 Task: Create a due date automation trigger when advanced on, on the wednesday of the week before a card is due add fields with custom field "Resume" set to a number lower than 1 and greater than 10 at 11:00 AM.
Action: Mouse moved to (1188, 88)
Screenshot: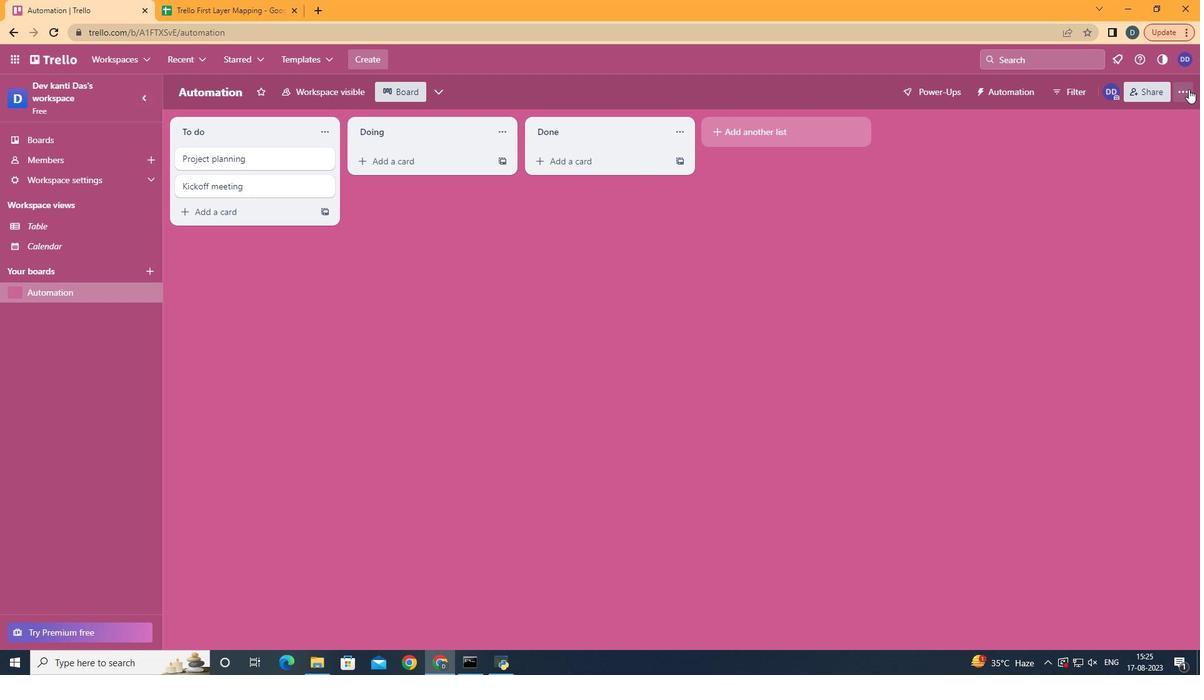 
Action: Mouse pressed left at (1188, 88)
Screenshot: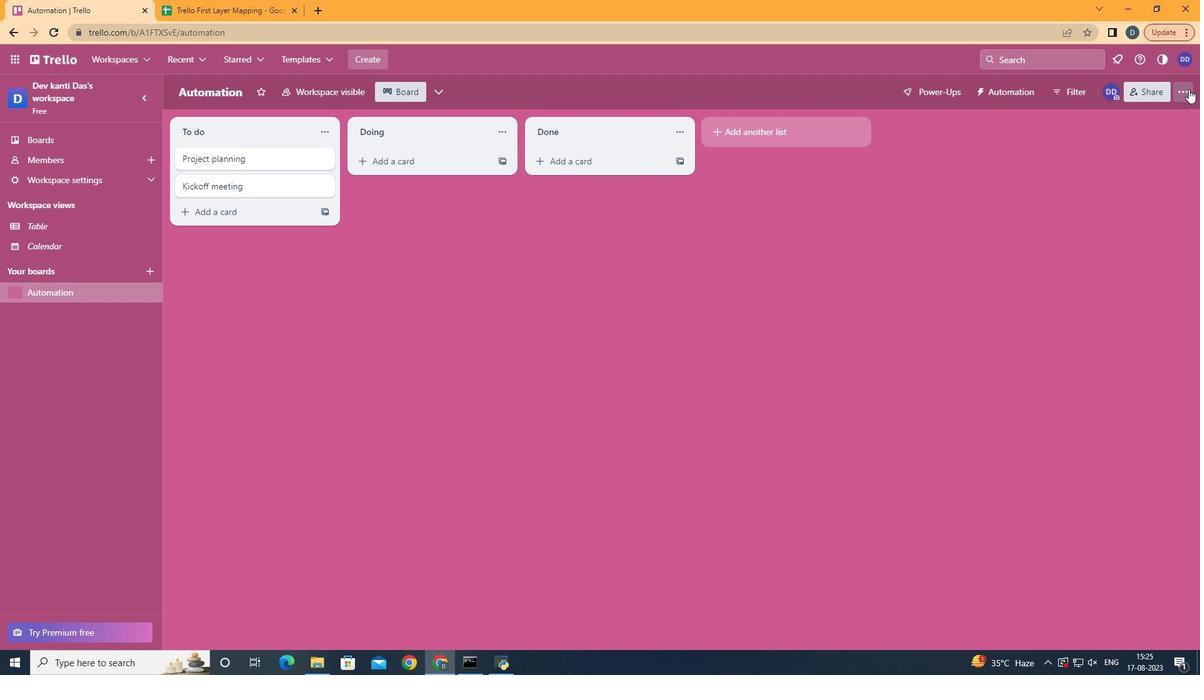 
Action: Mouse moved to (1118, 258)
Screenshot: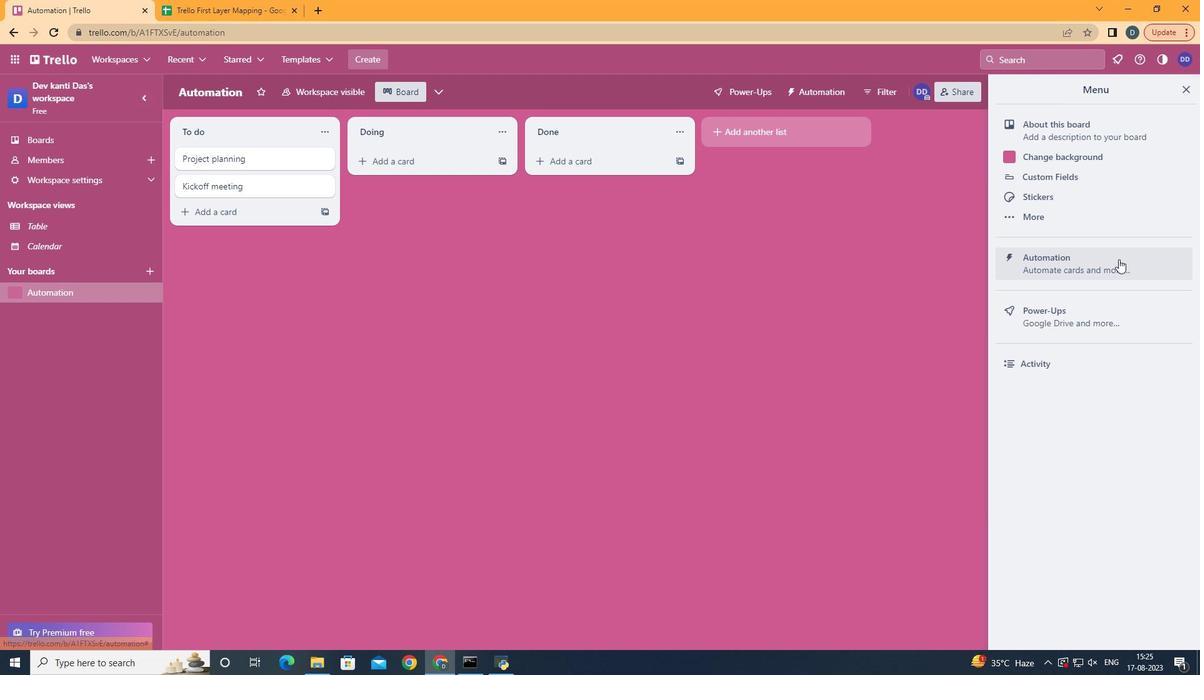 
Action: Mouse pressed left at (1118, 258)
Screenshot: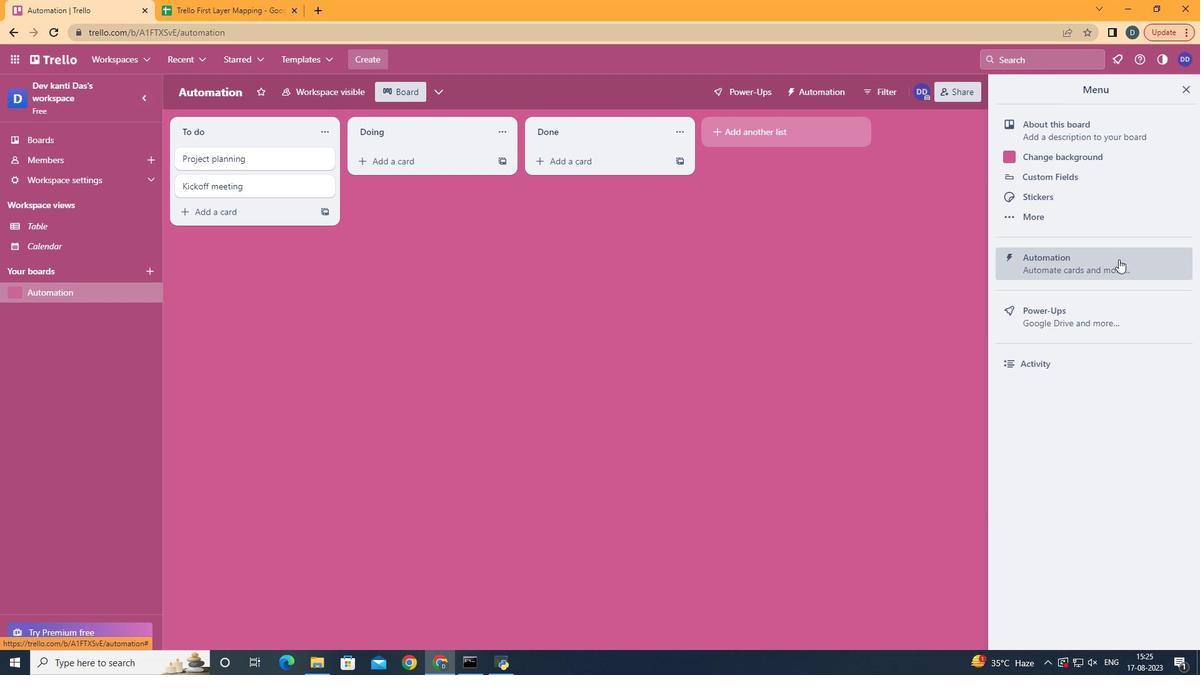 
Action: Mouse moved to (223, 246)
Screenshot: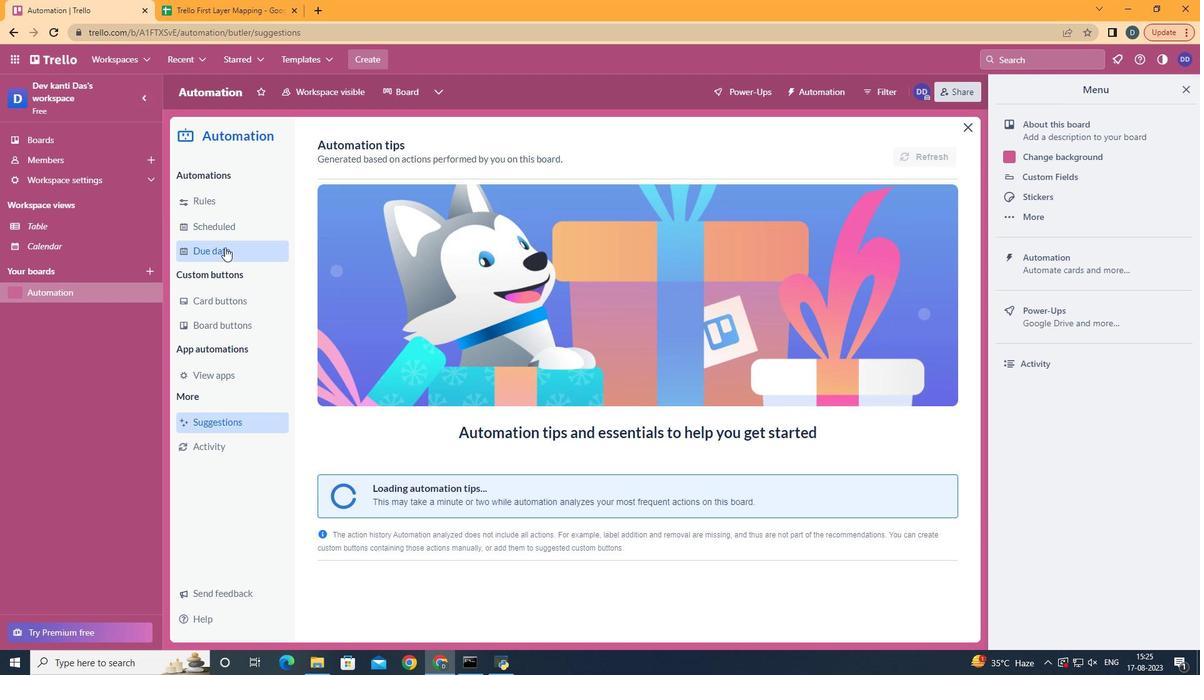 
Action: Mouse pressed left at (223, 246)
Screenshot: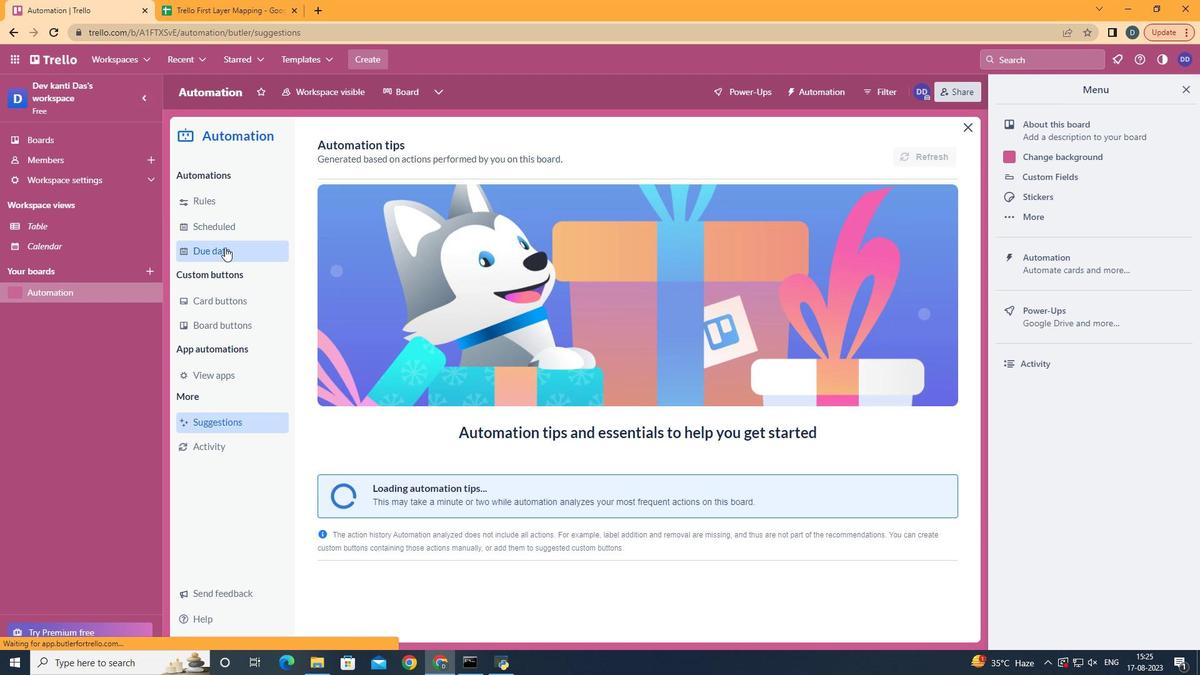 
Action: Mouse moved to (876, 142)
Screenshot: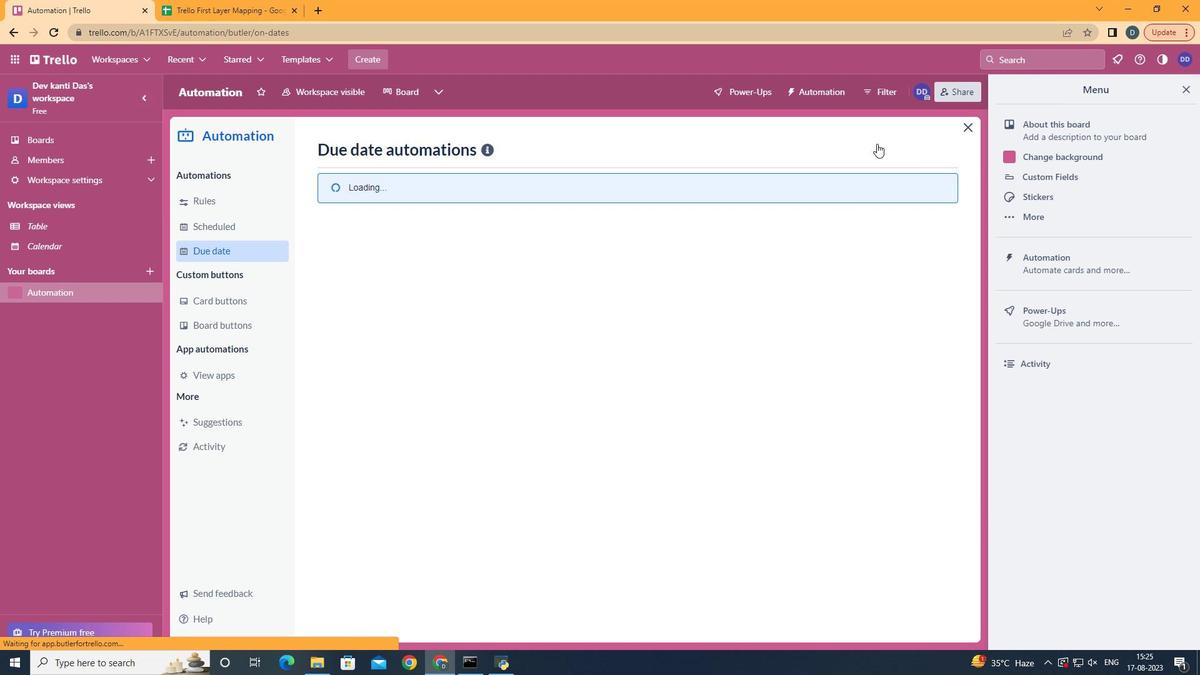 
Action: Mouse pressed left at (876, 142)
Screenshot: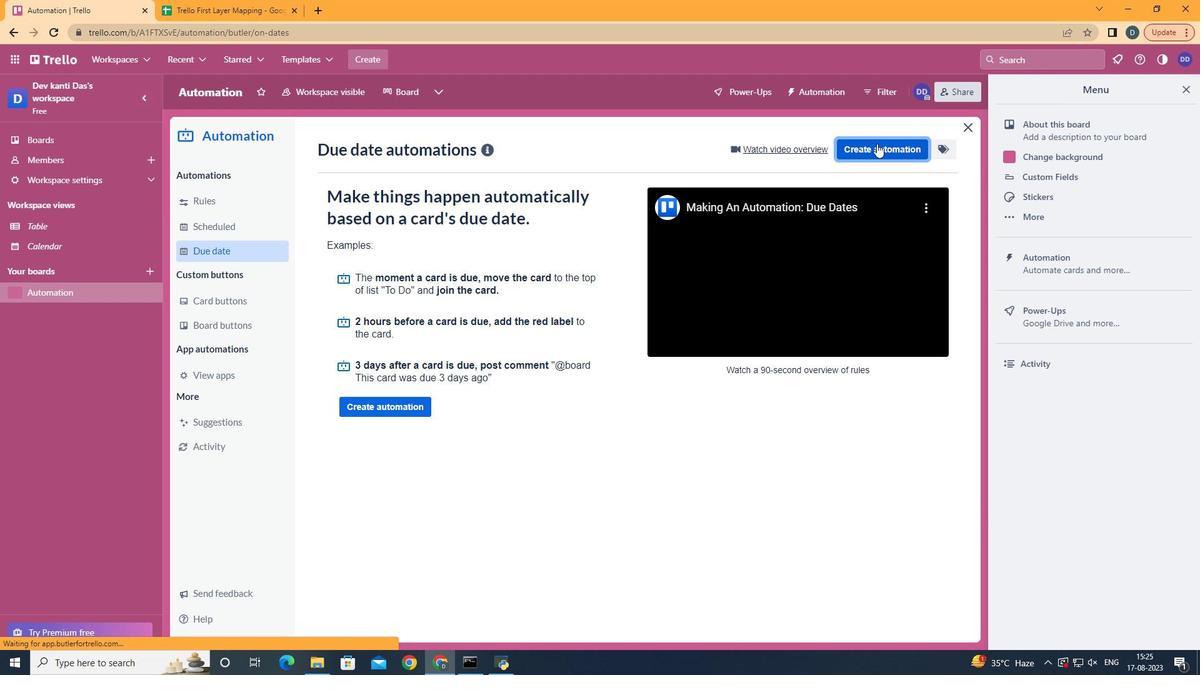 
Action: Mouse moved to (645, 266)
Screenshot: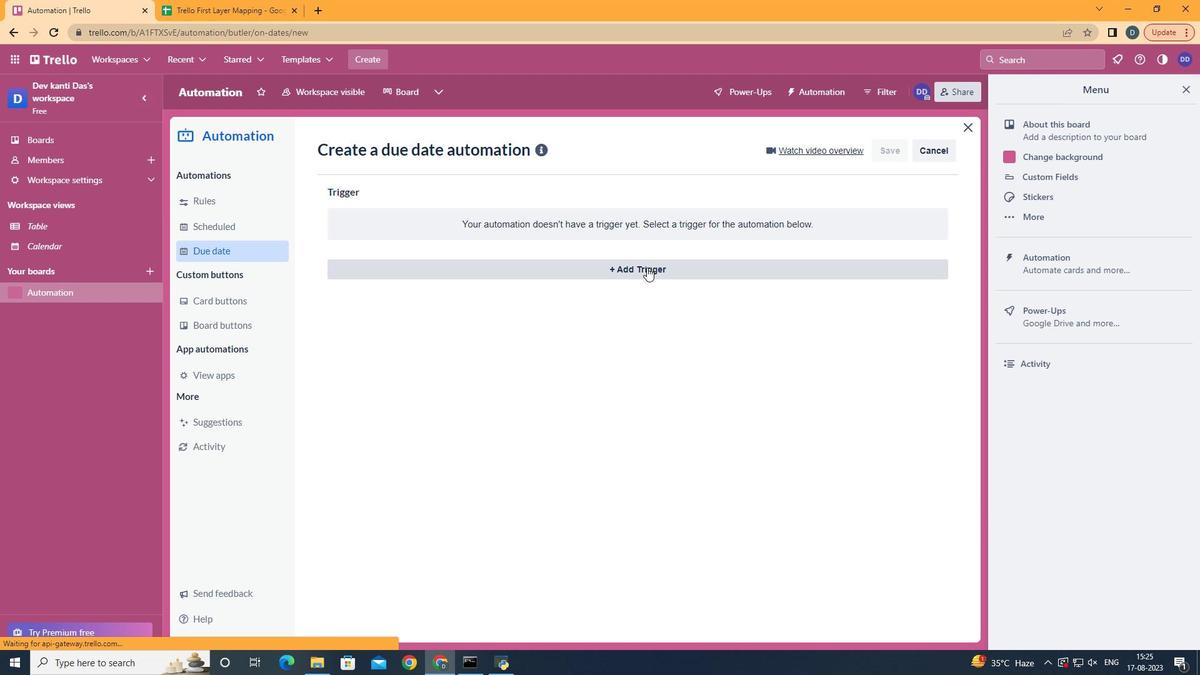 
Action: Mouse pressed left at (645, 266)
Screenshot: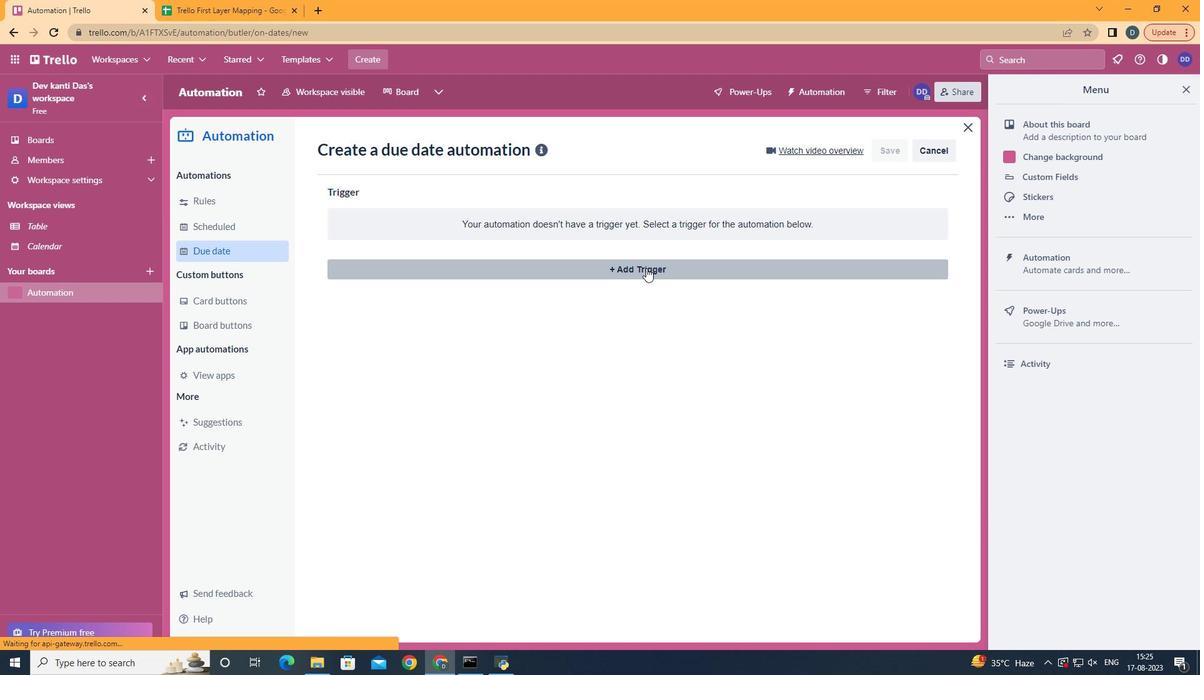 
Action: Mouse moved to (407, 370)
Screenshot: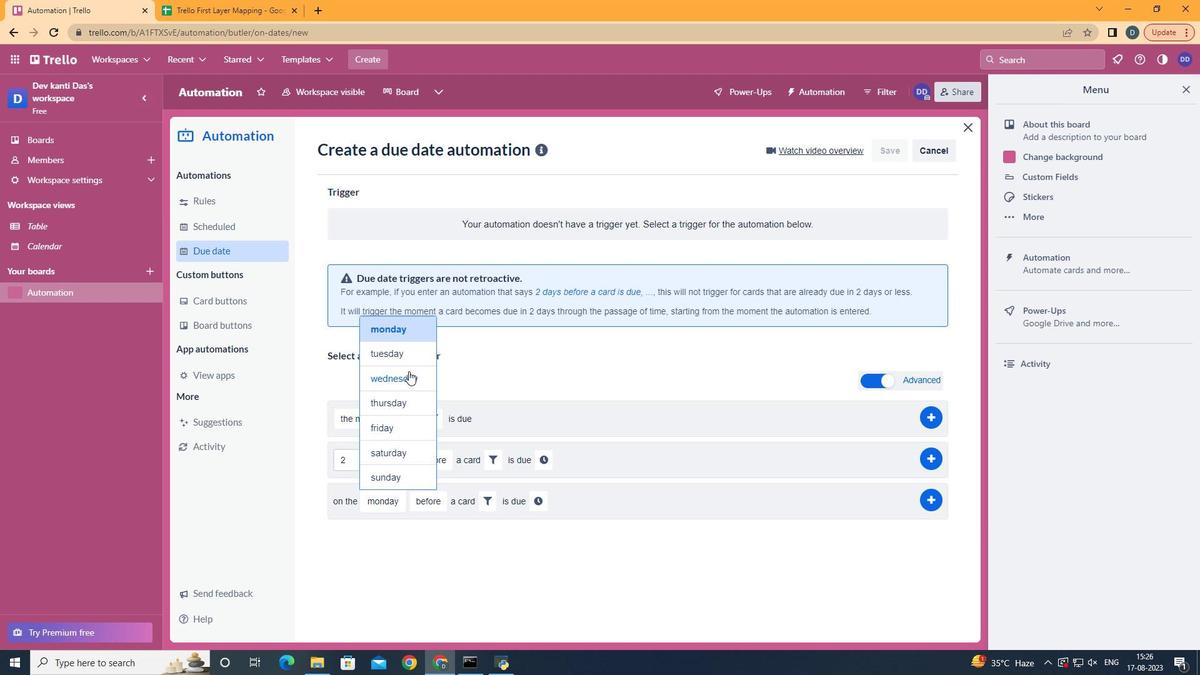 
Action: Mouse pressed left at (407, 370)
Screenshot: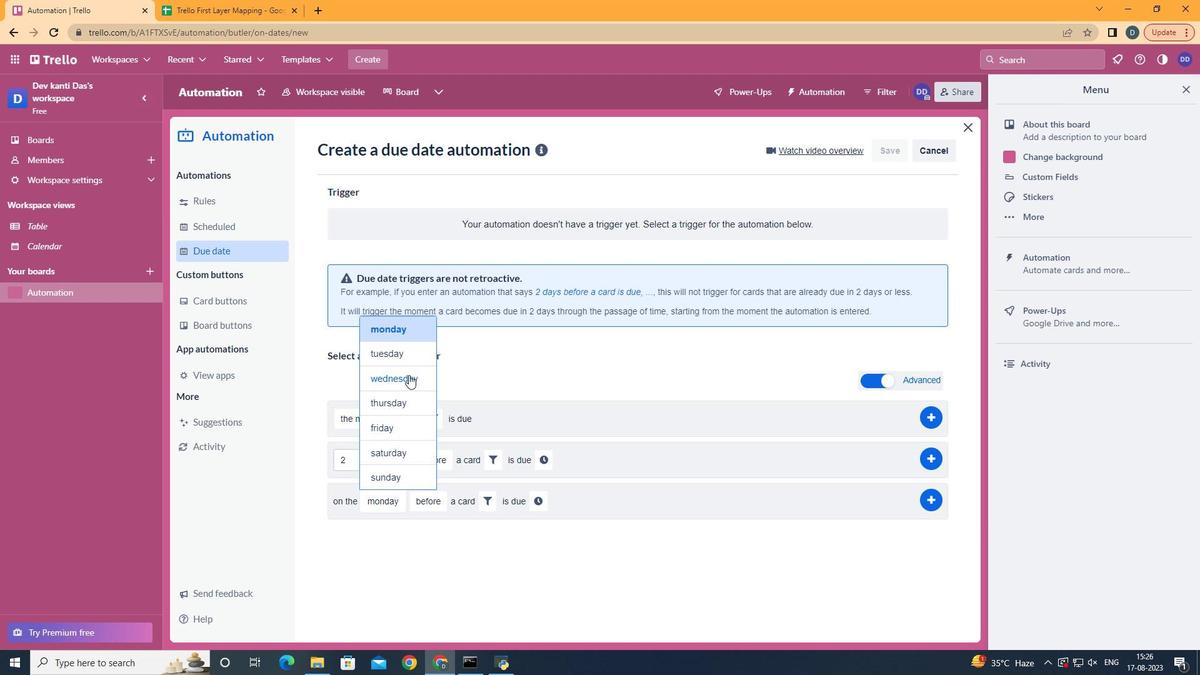 
Action: Mouse moved to (477, 595)
Screenshot: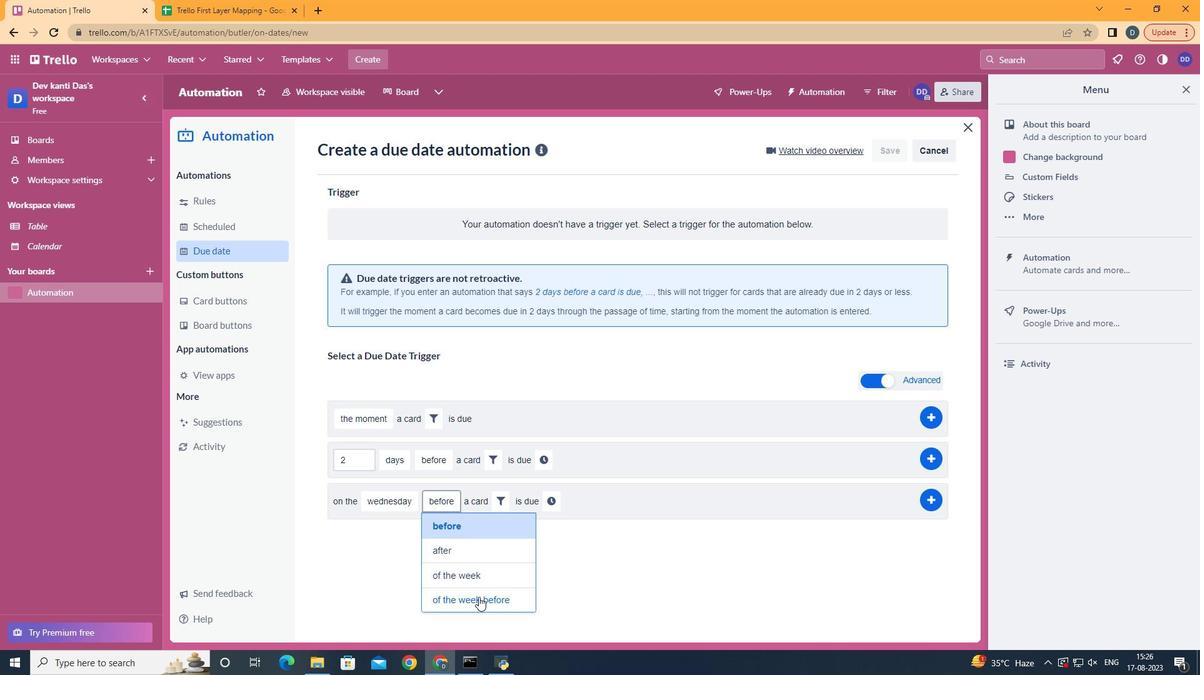 
Action: Mouse pressed left at (477, 595)
Screenshot: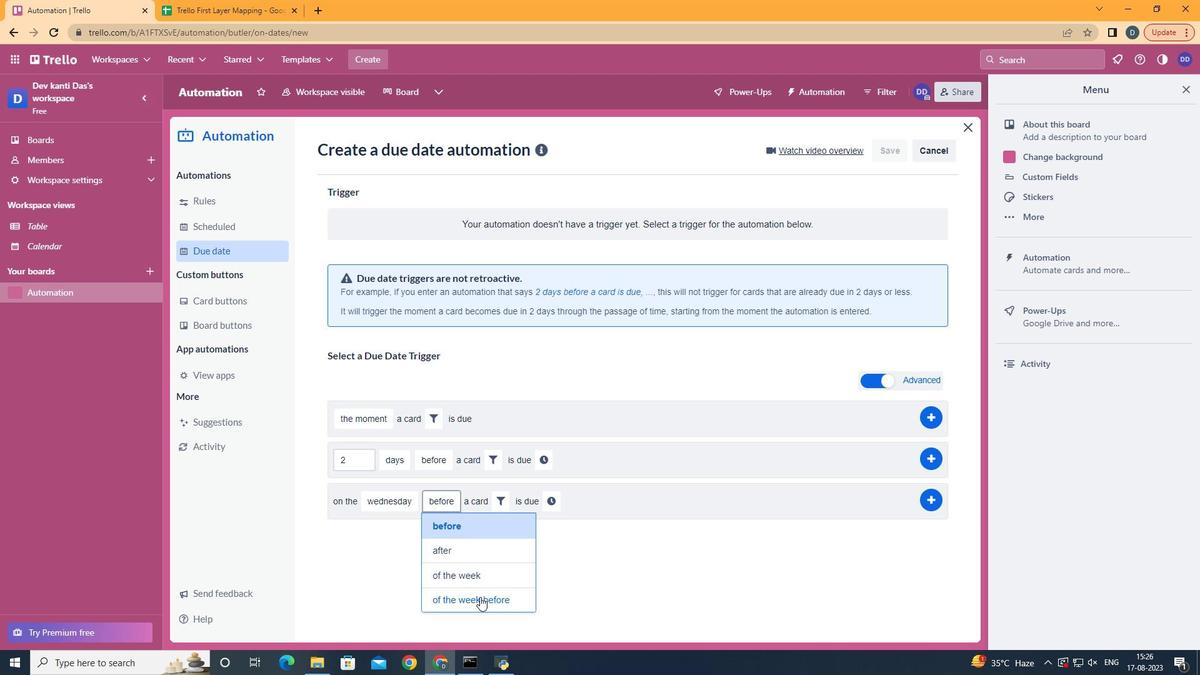
Action: Mouse moved to (552, 497)
Screenshot: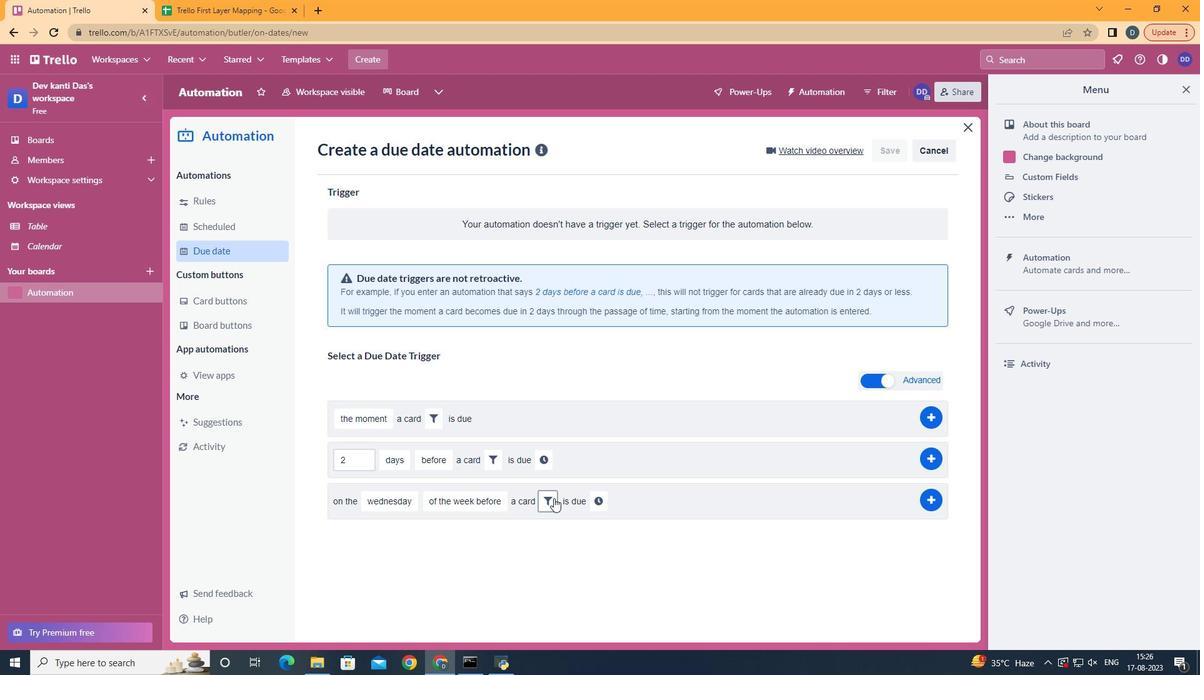 
Action: Mouse pressed left at (552, 497)
Screenshot: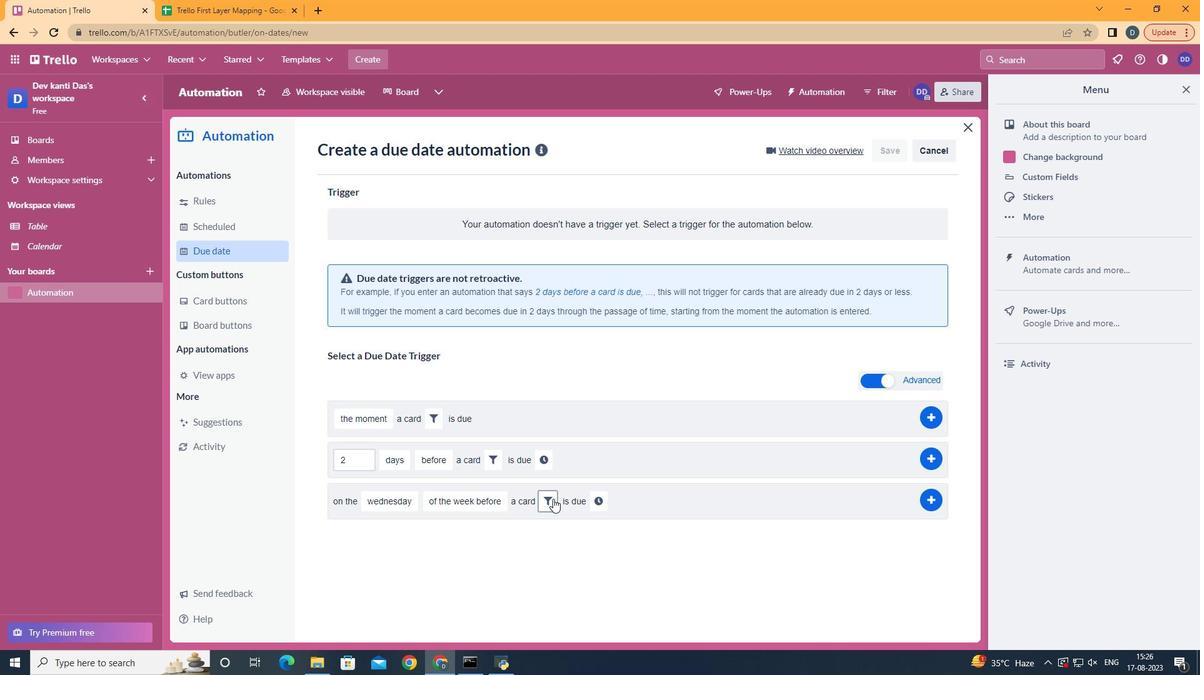 
Action: Mouse moved to (761, 535)
Screenshot: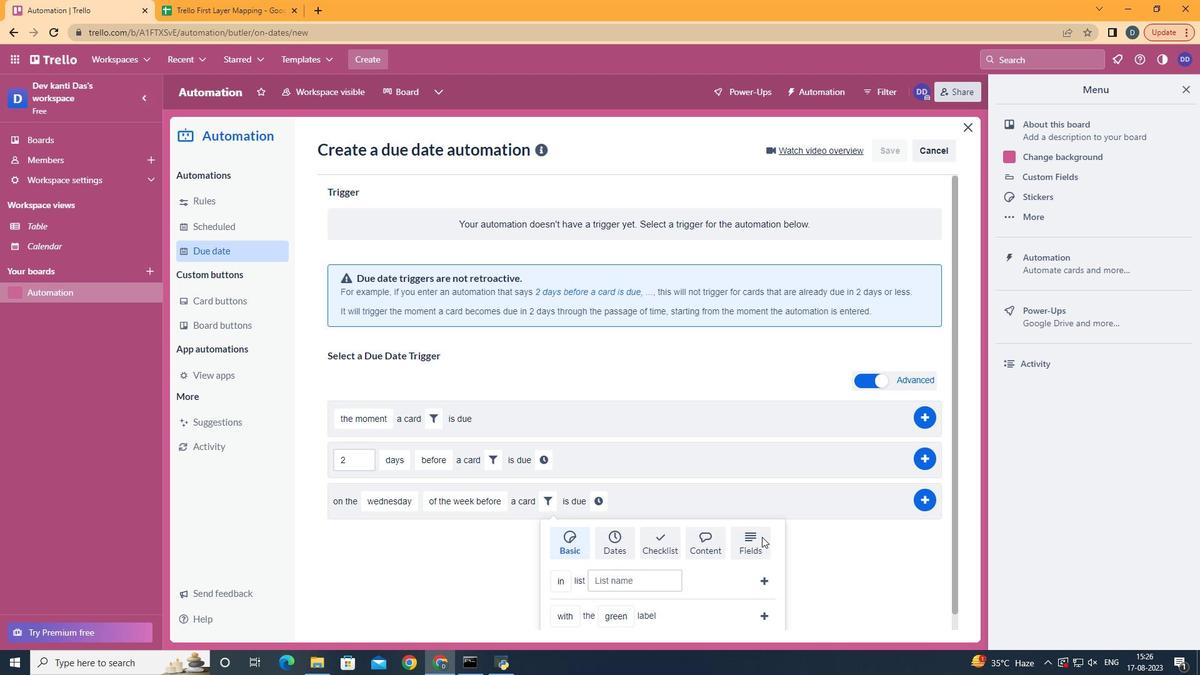 
Action: Mouse pressed left at (761, 535)
Screenshot: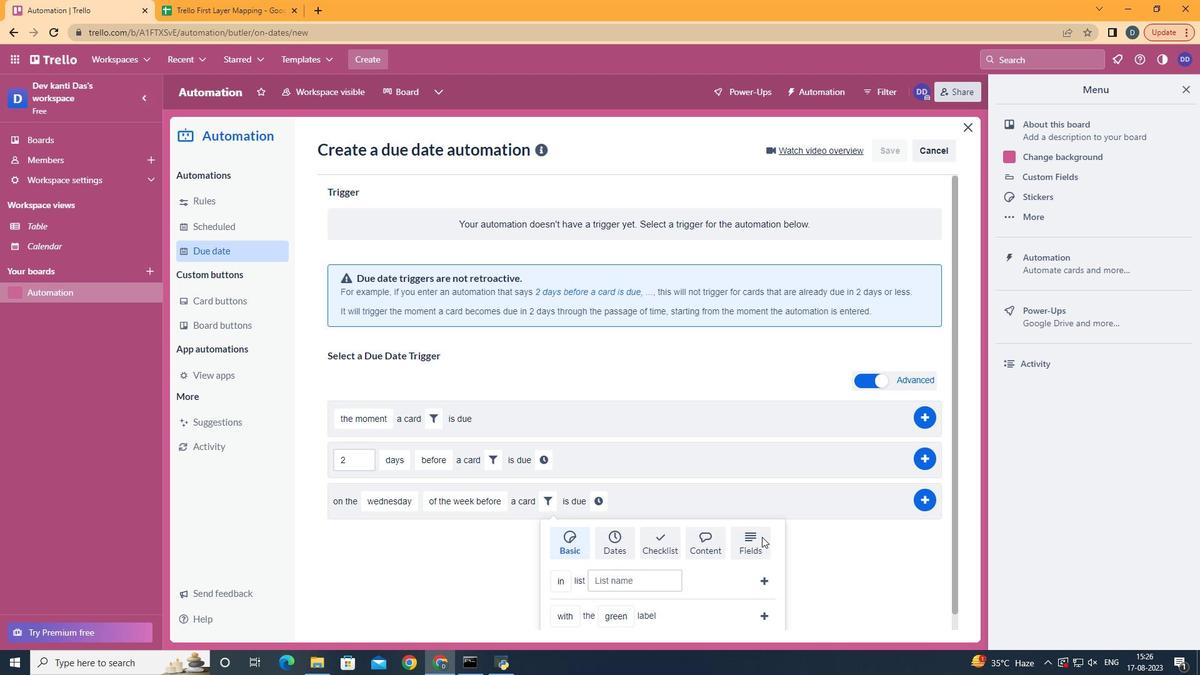 
Action: Mouse scrolled (761, 535) with delta (0, 0)
Screenshot: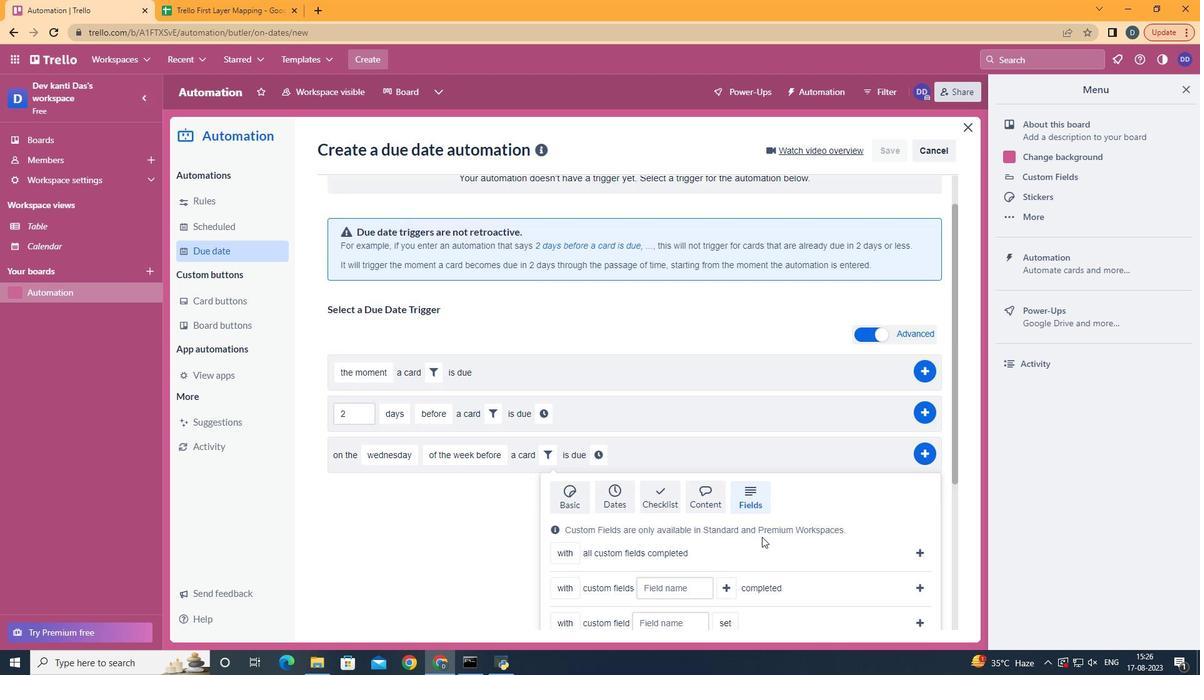 
Action: Mouse scrolled (761, 535) with delta (0, 0)
Screenshot: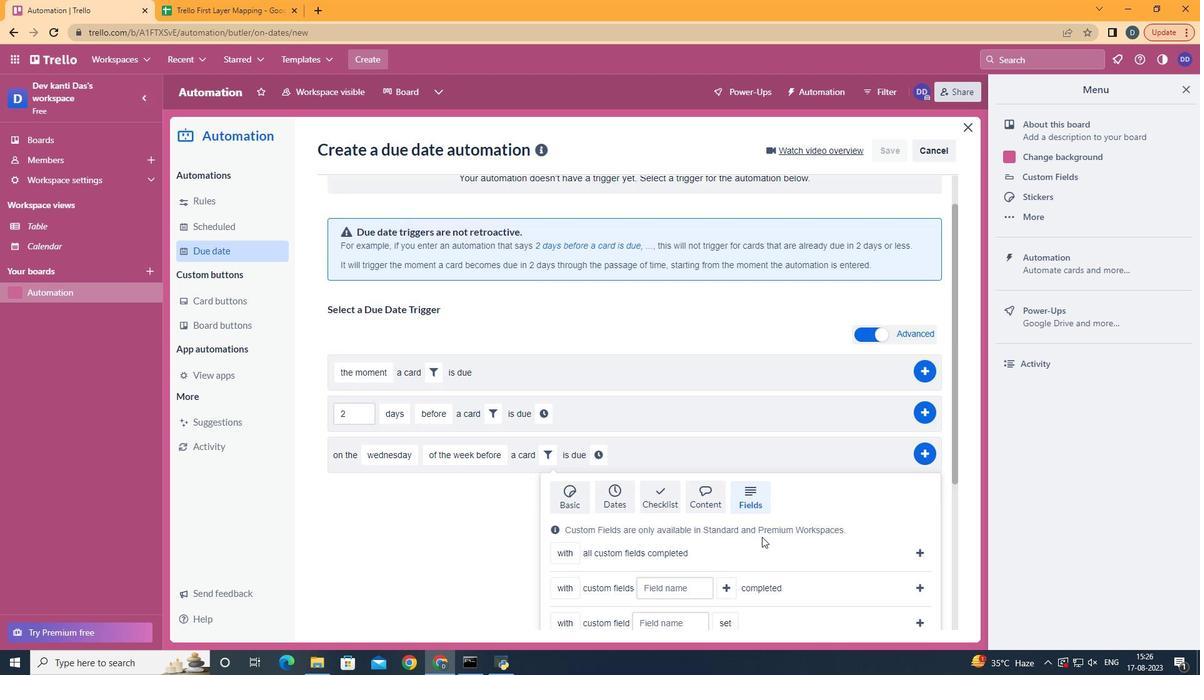 
Action: Mouse scrolled (761, 535) with delta (0, 0)
Screenshot: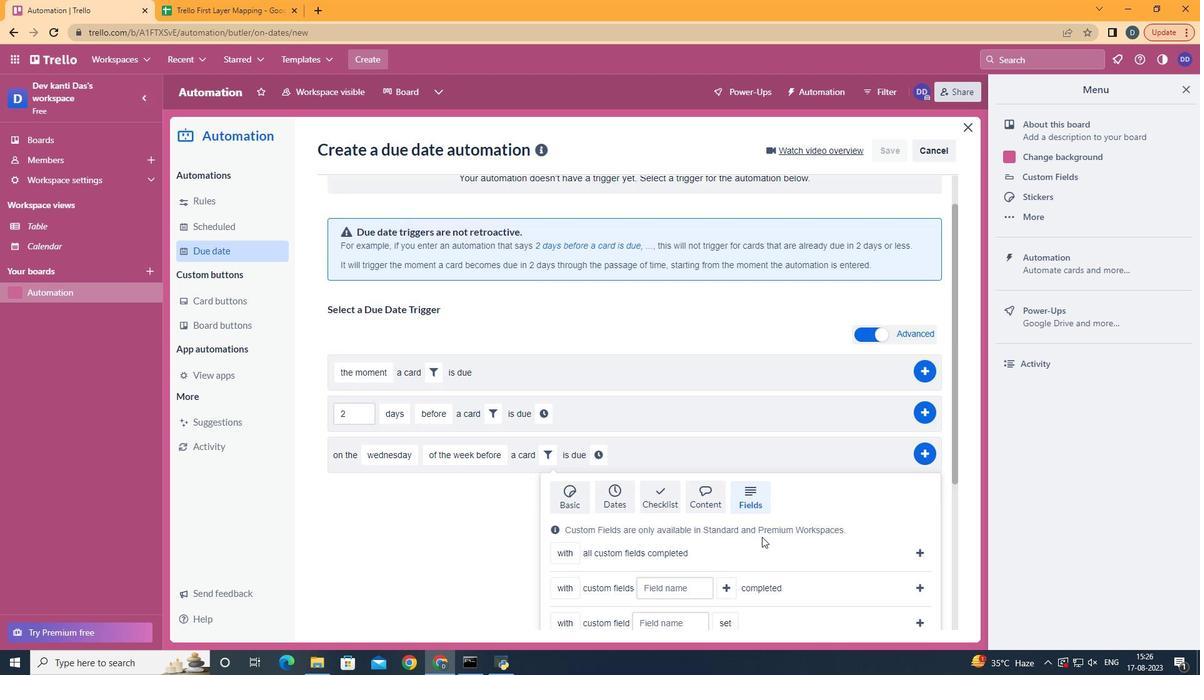 
Action: Mouse scrolled (761, 535) with delta (0, 0)
Screenshot: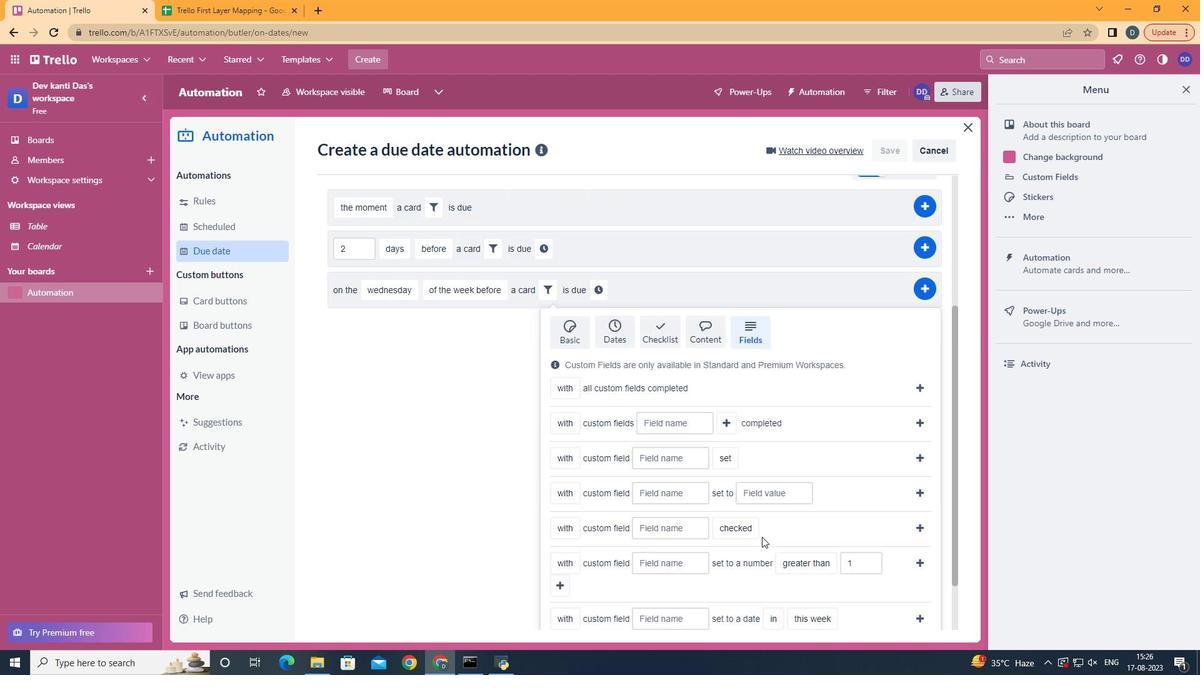 
Action: Mouse scrolled (761, 535) with delta (0, 0)
Screenshot: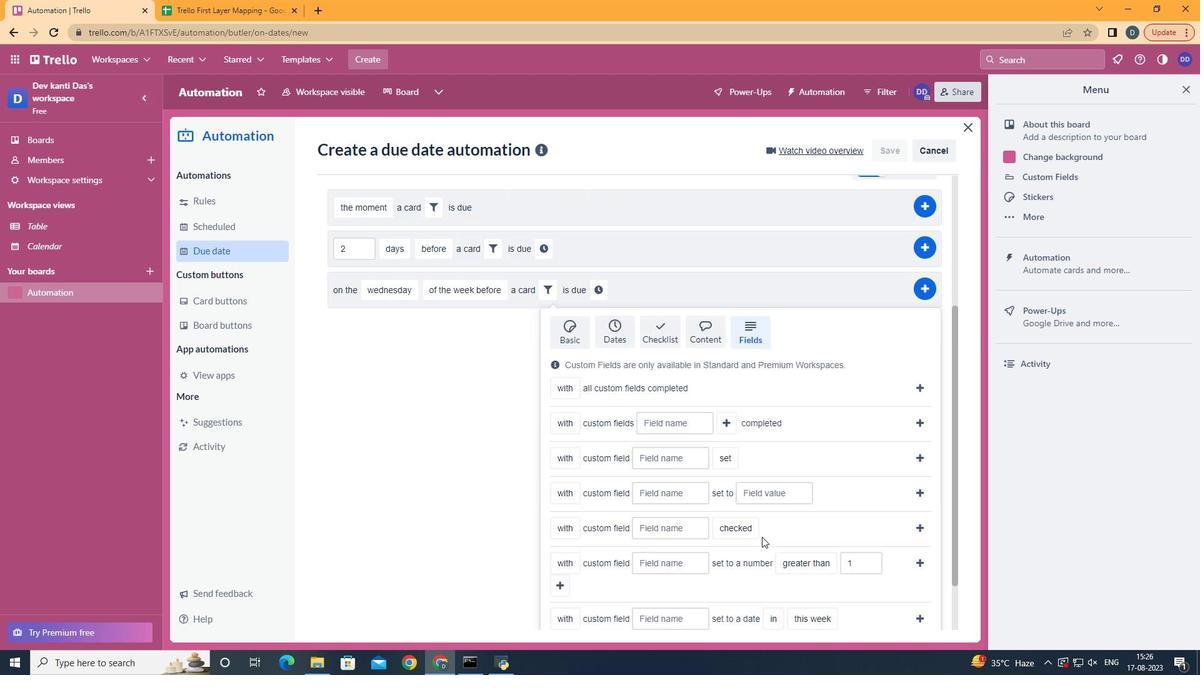 
Action: Mouse scrolled (761, 535) with delta (0, 0)
Screenshot: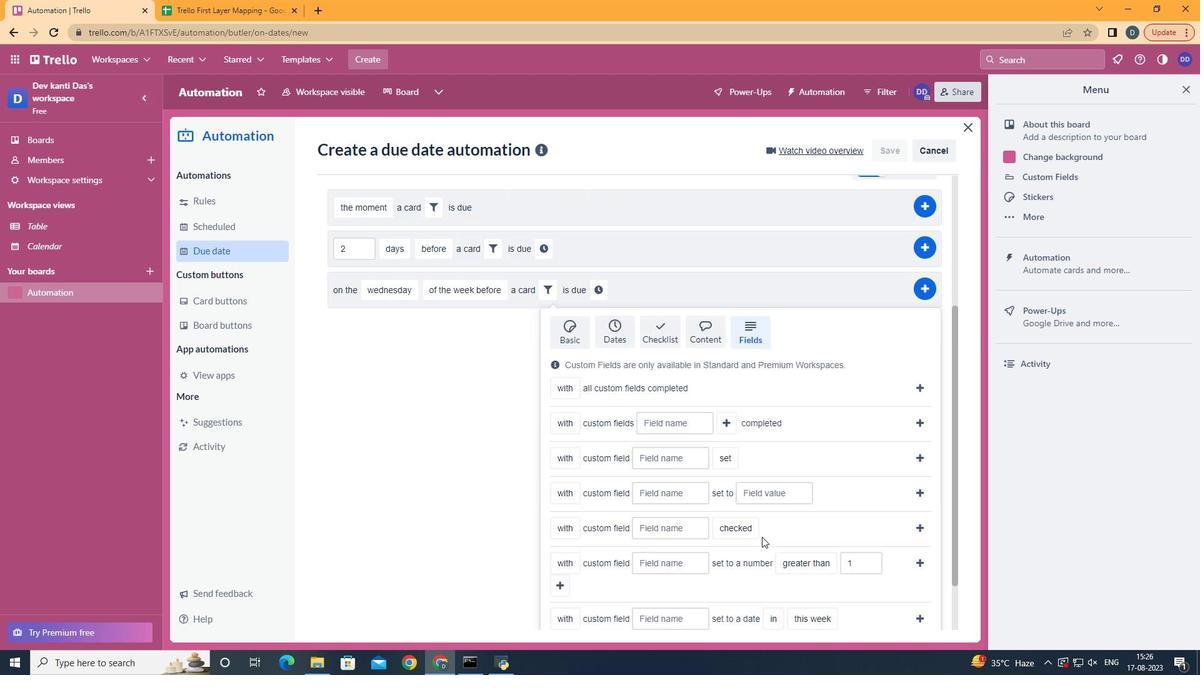 
Action: Mouse scrolled (761, 535) with delta (0, 0)
Screenshot: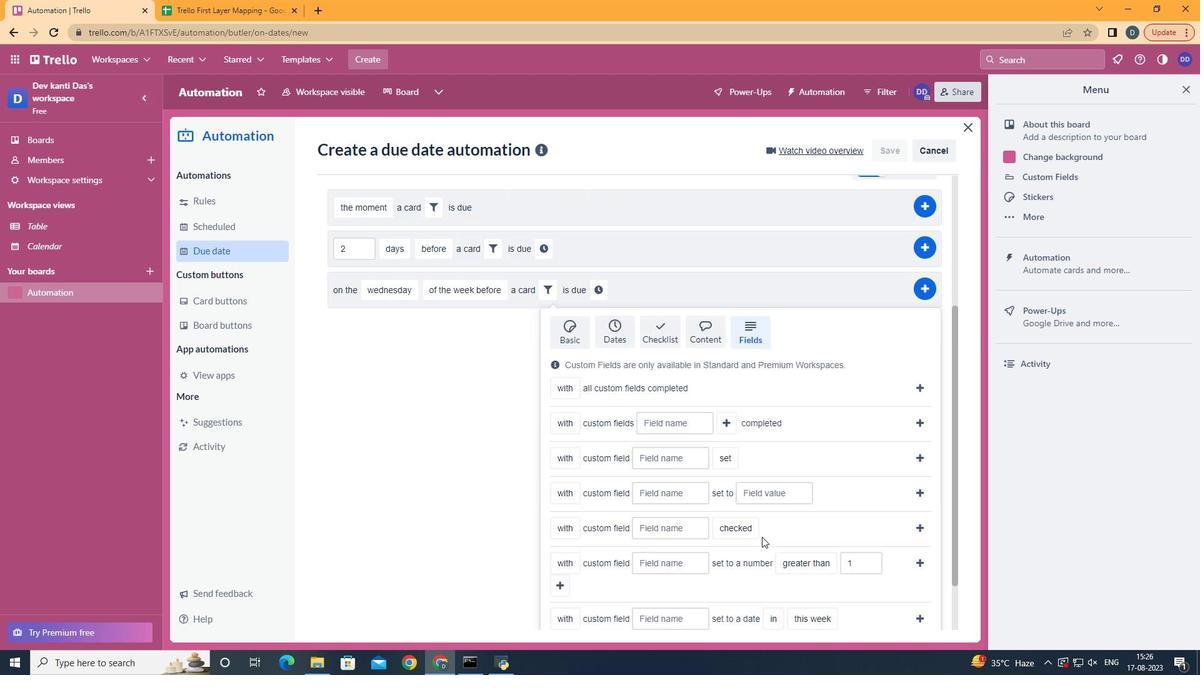 
Action: Mouse moved to (697, 488)
Screenshot: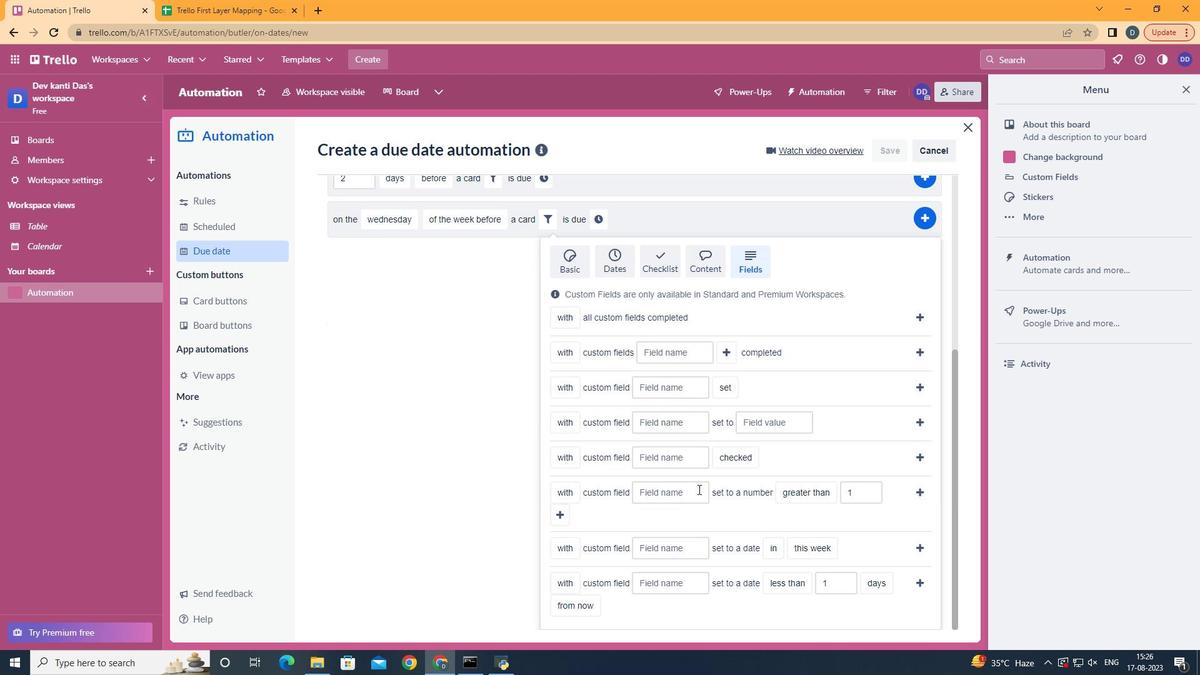 
Action: Mouse pressed left at (697, 488)
Screenshot: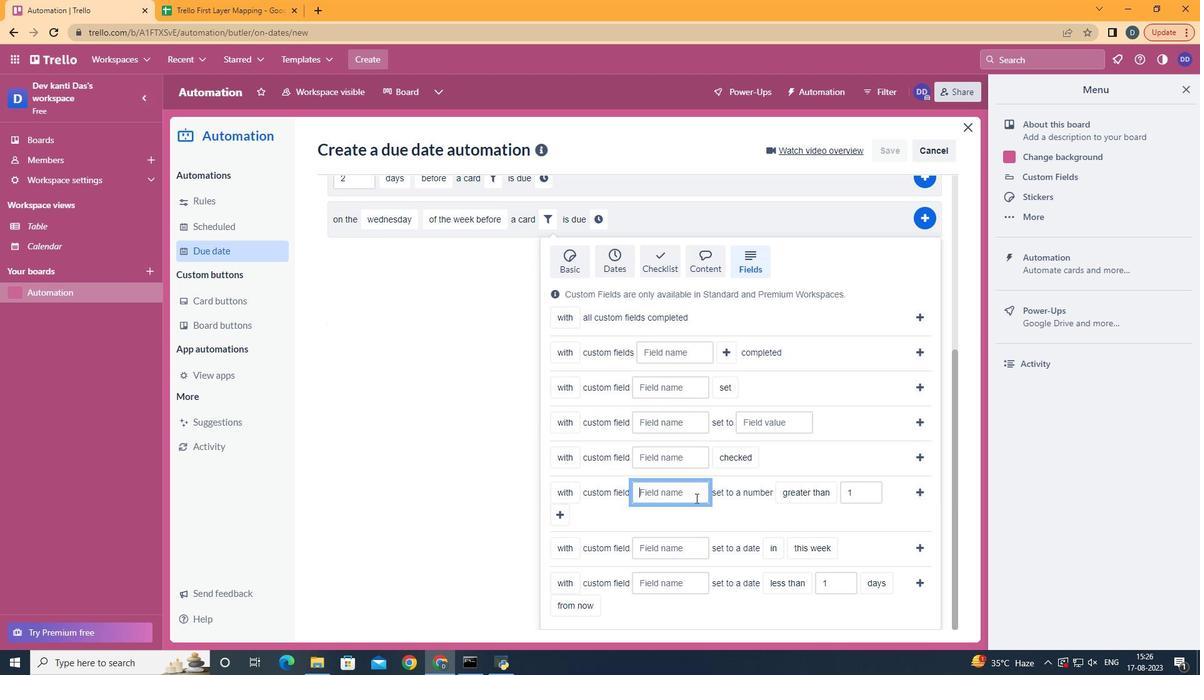 
Action: Mouse moved to (692, 500)
Screenshot: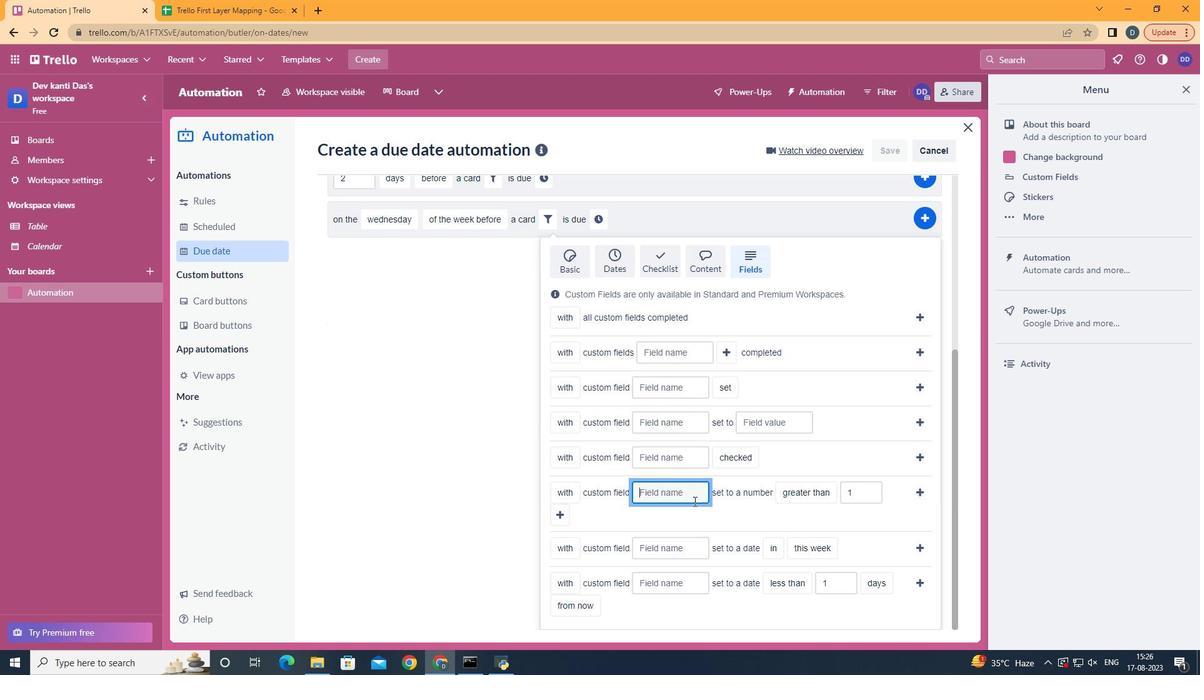 
Action: Key pressed <Key.shift>Resume
Screenshot: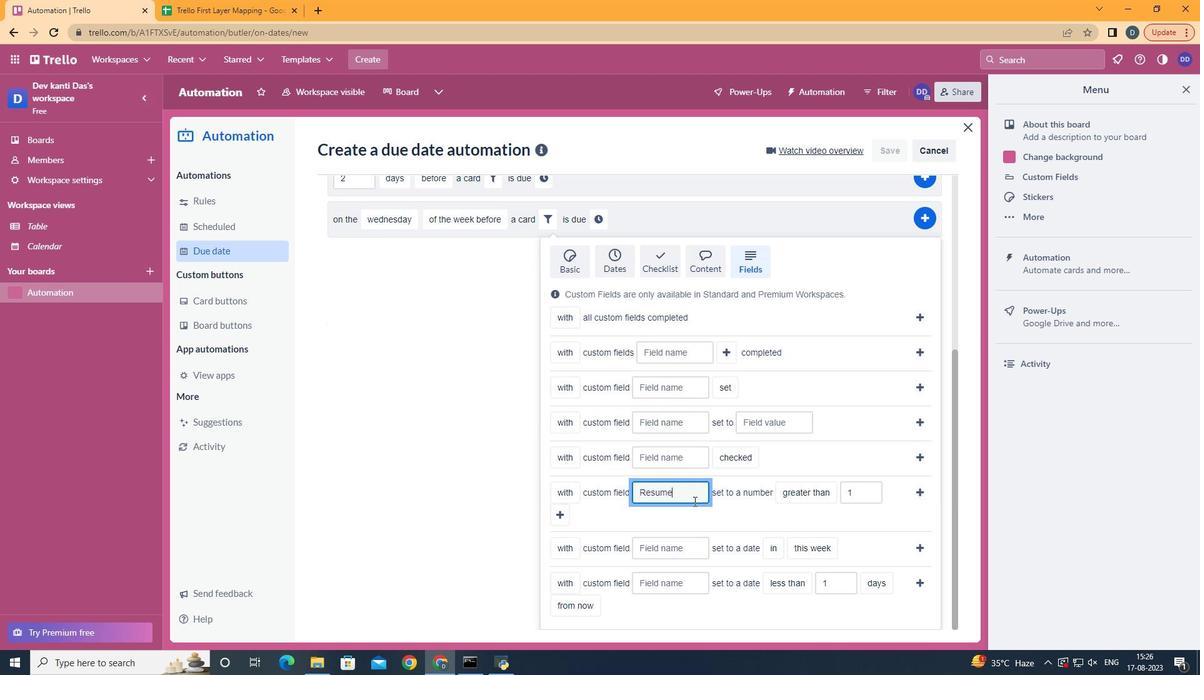 
Action: Mouse moved to (808, 564)
Screenshot: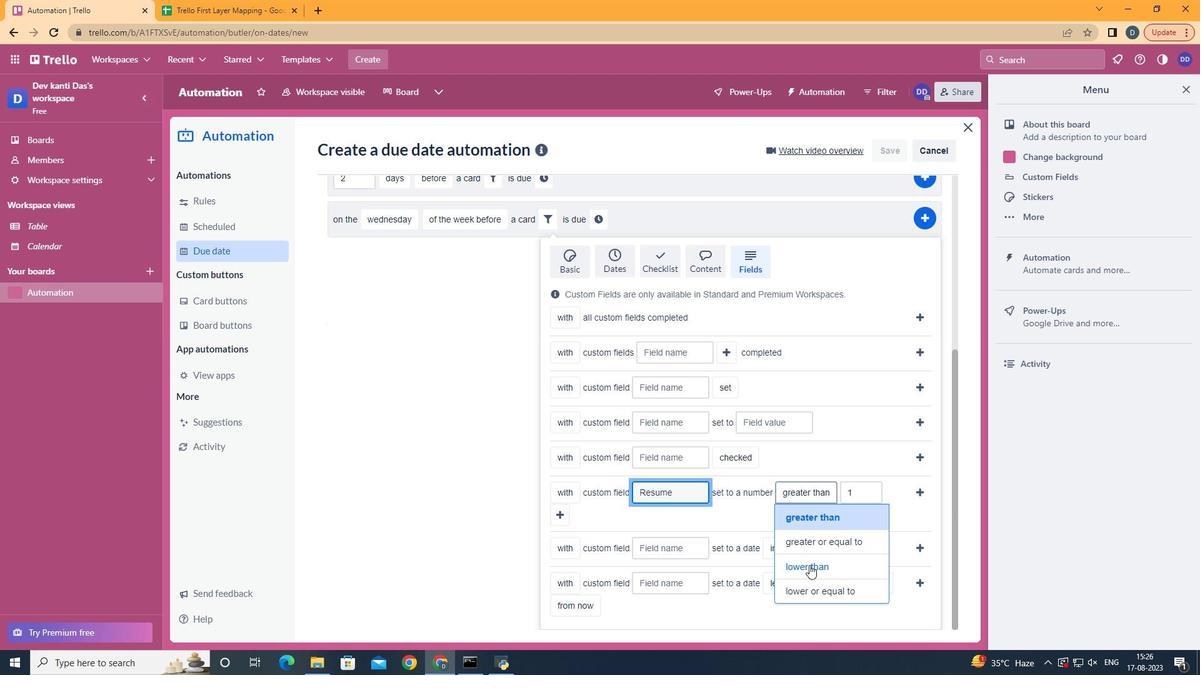 
Action: Mouse pressed left at (808, 564)
Screenshot: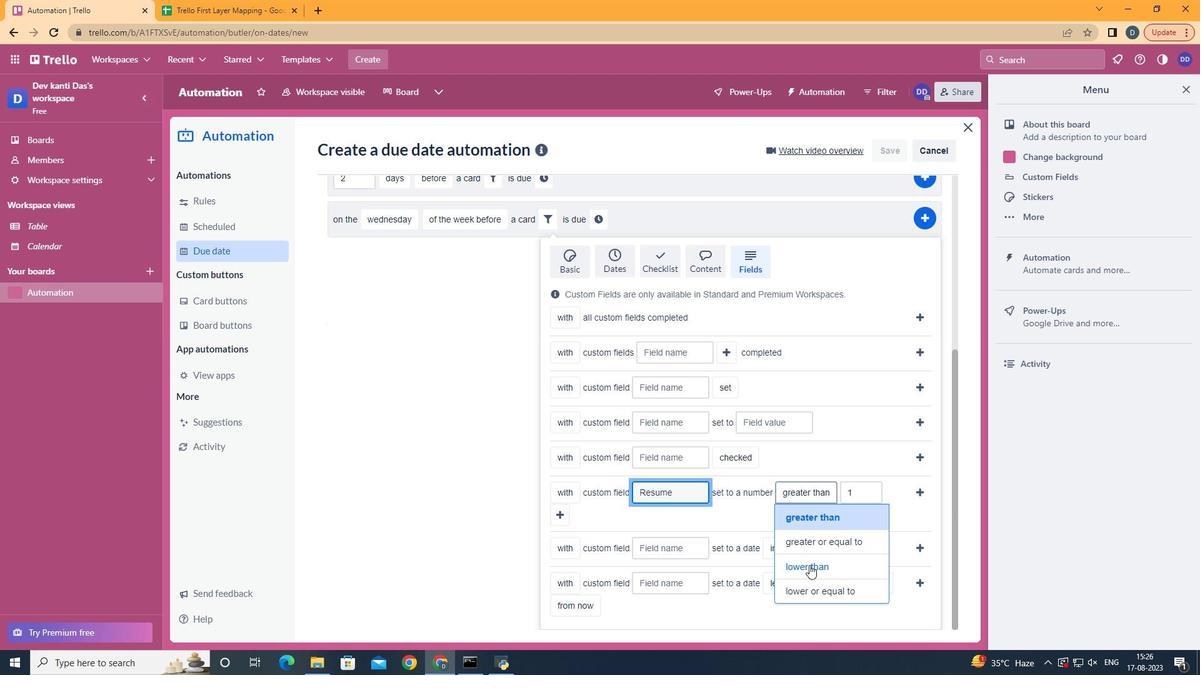 
Action: Mouse moved to (560, 515)
Screenshot: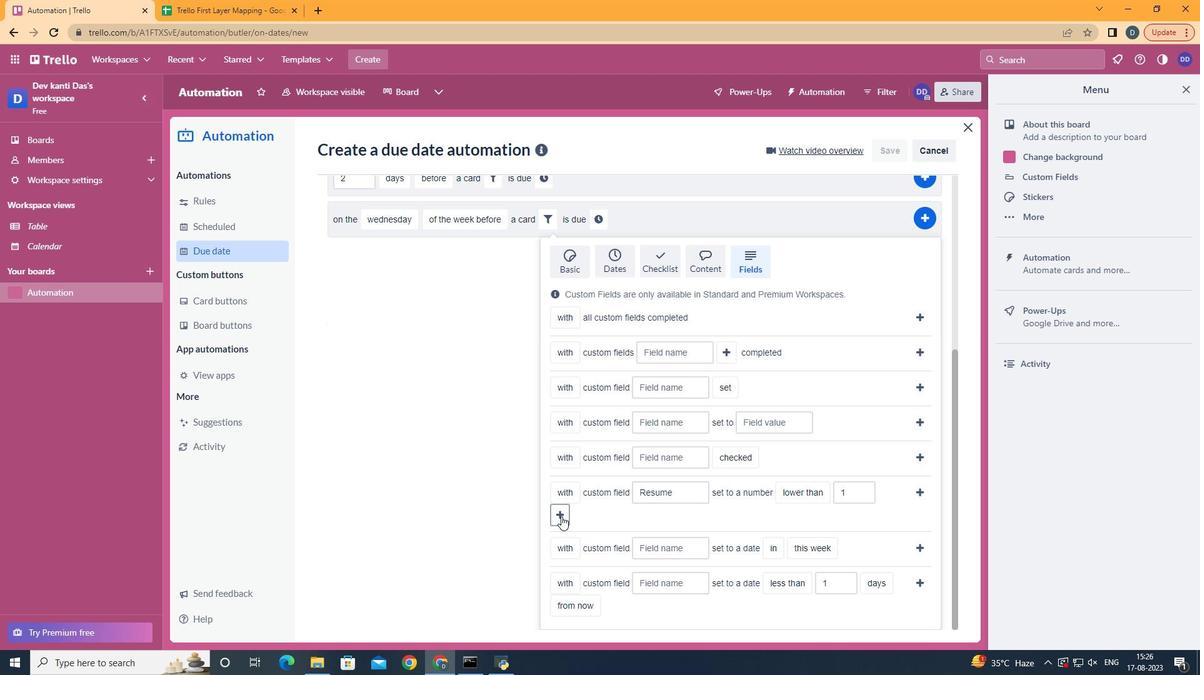 
Action: Mouse pressed left at (560, 515)
Screenshot: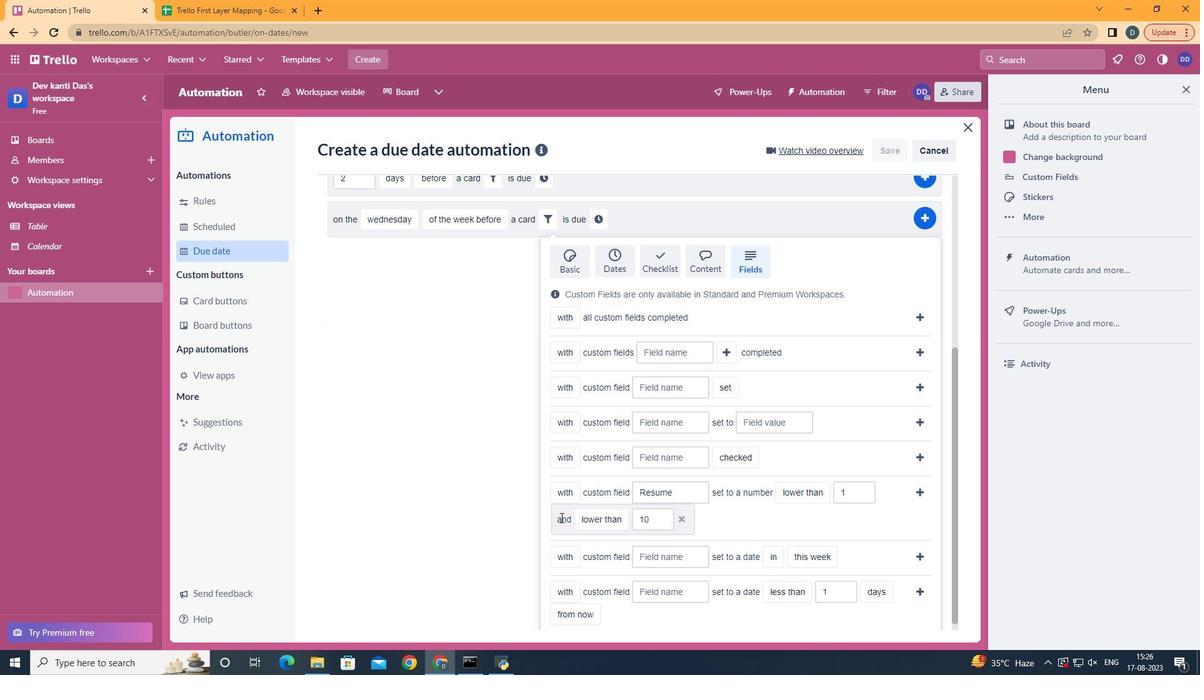 
Action: Mouse moved to (632, 596)
Screenshot: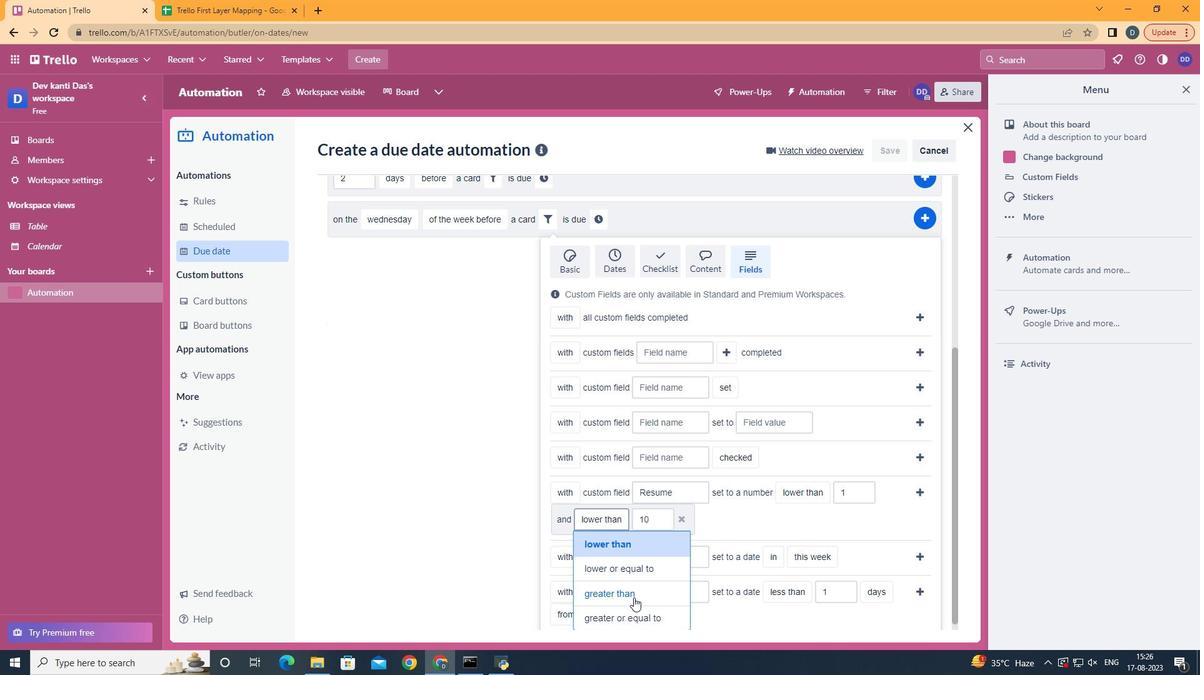 
Action: Mouse pressed left at (632, 596)
Screenshot: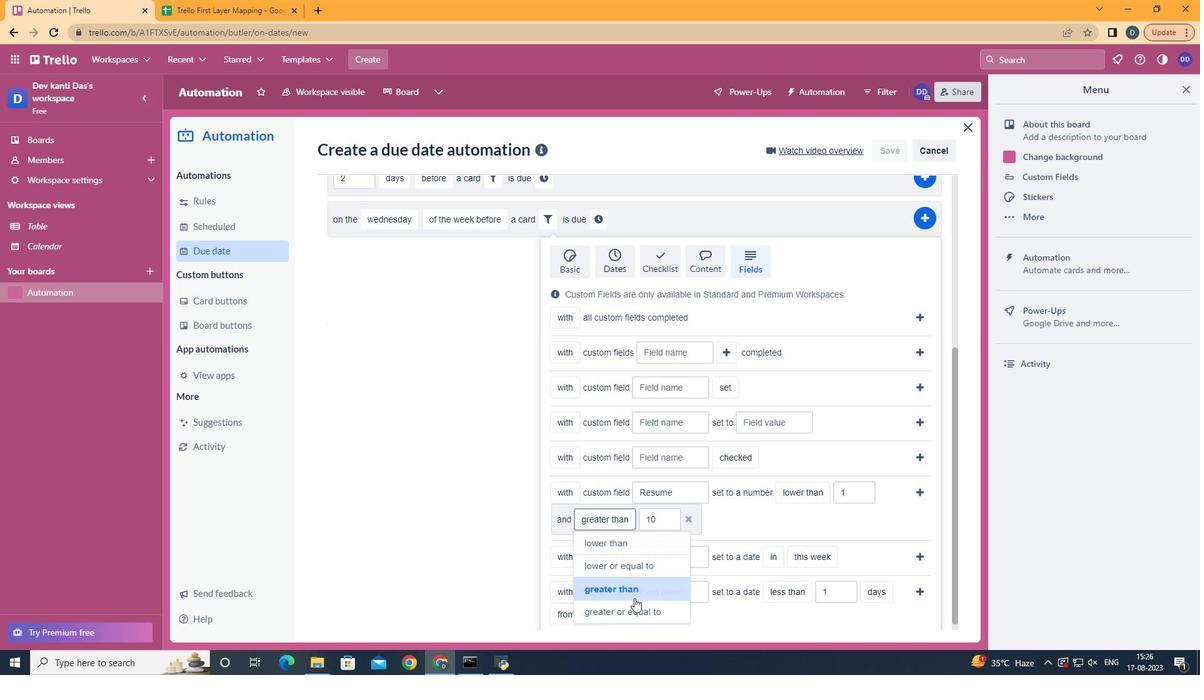 
Action: Mouse moved to (917, 494)
Screenshot: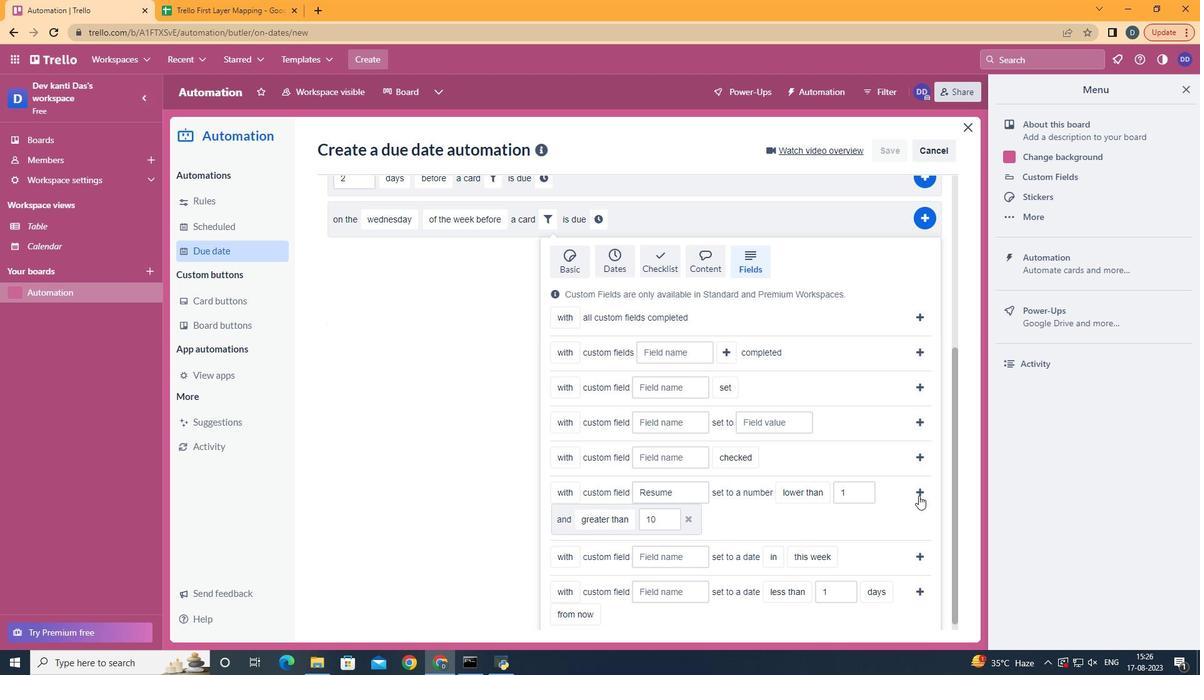 
Action: Mouse pressed left at (917, 494)
Screenshot: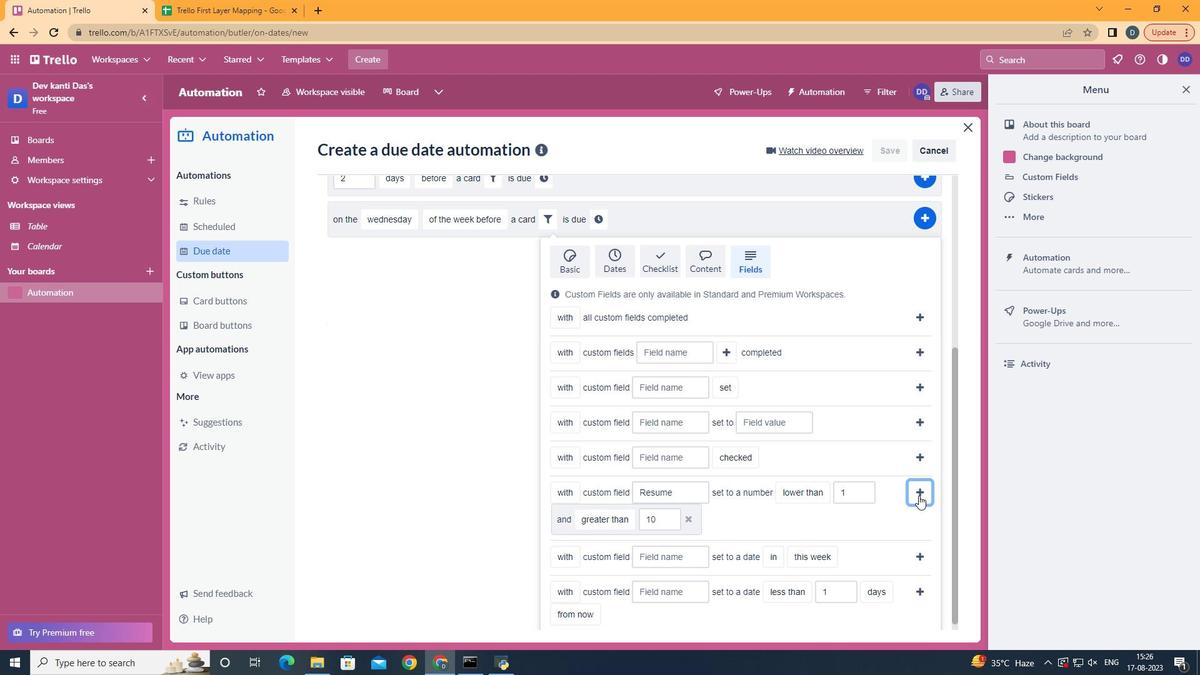 
Action: Mouse moved to (362, 527)
Screenshot: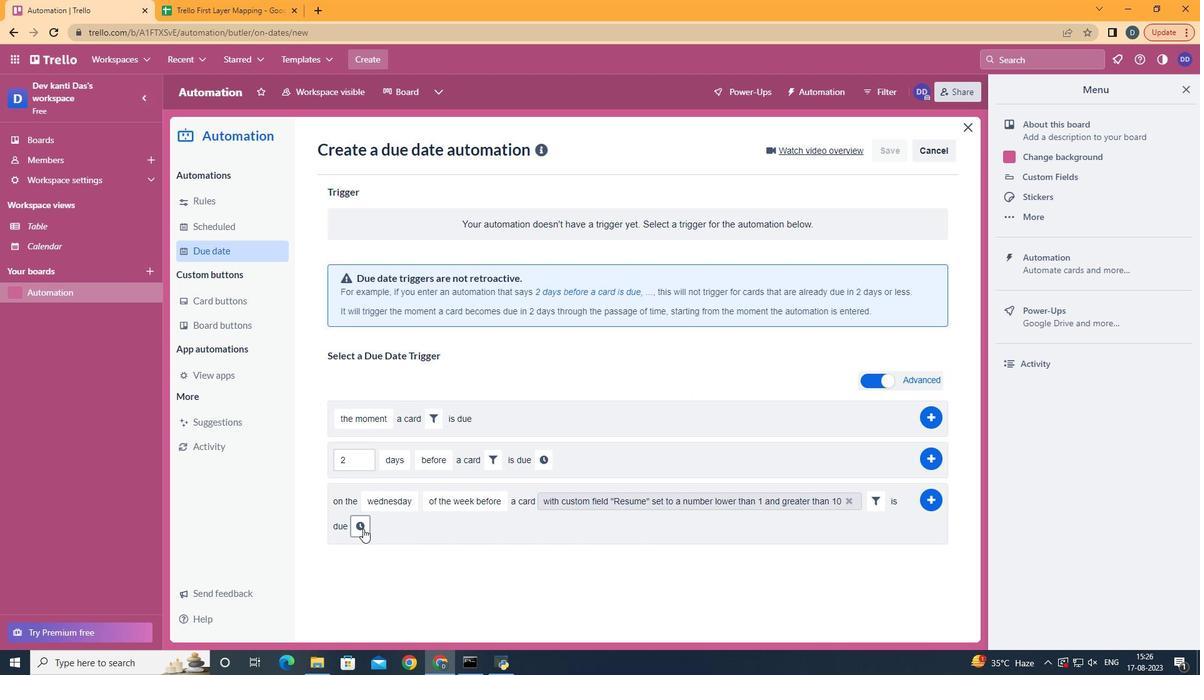 
Action: Mouse pressed left at (362, 527)
Screenshot: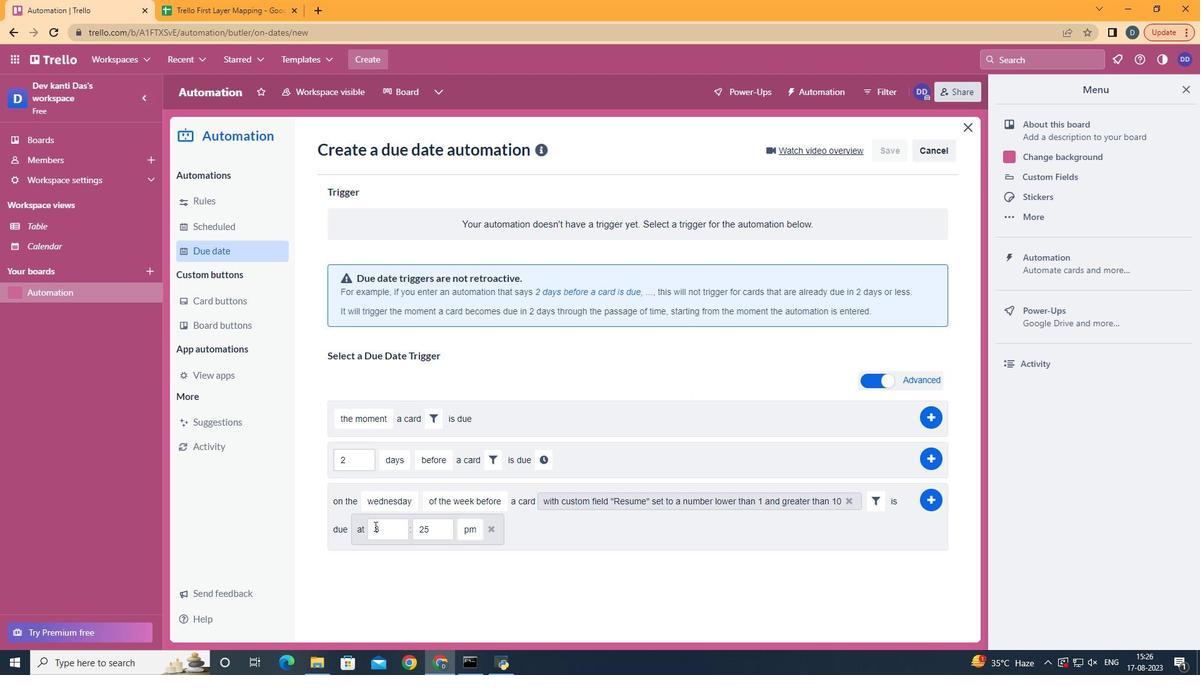 
Action: Mouse moved to (396, 525)
Screenshot: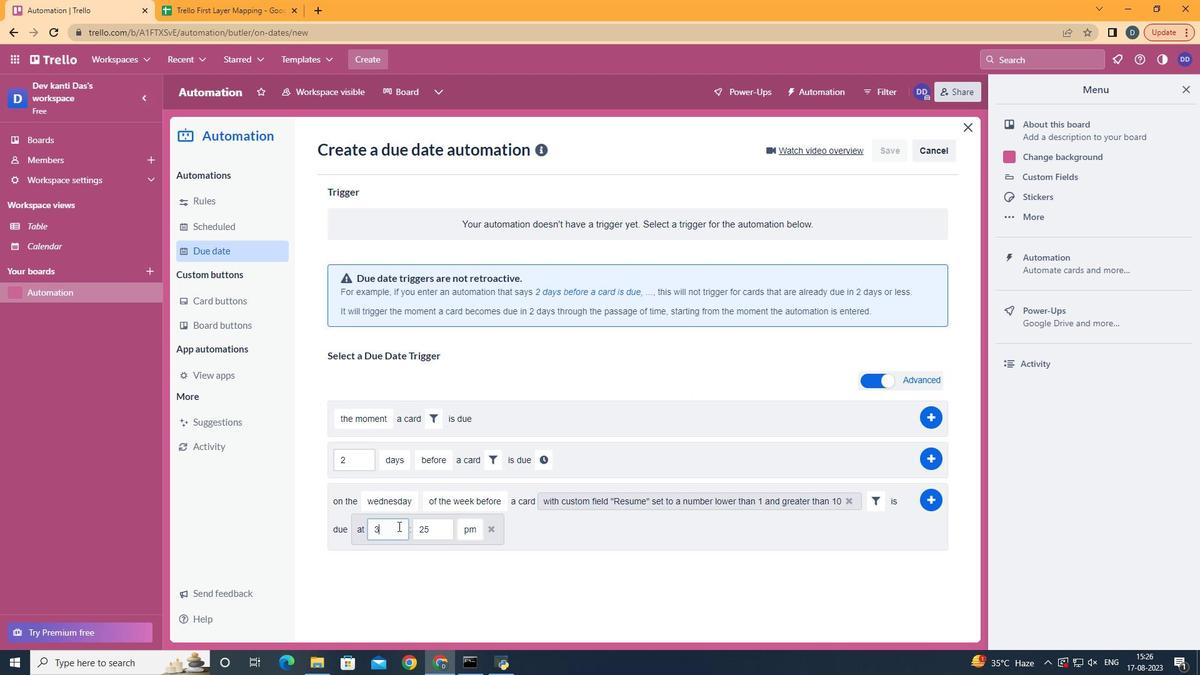 
Action: Mouse pressed left at (396, 525)
Screenshot: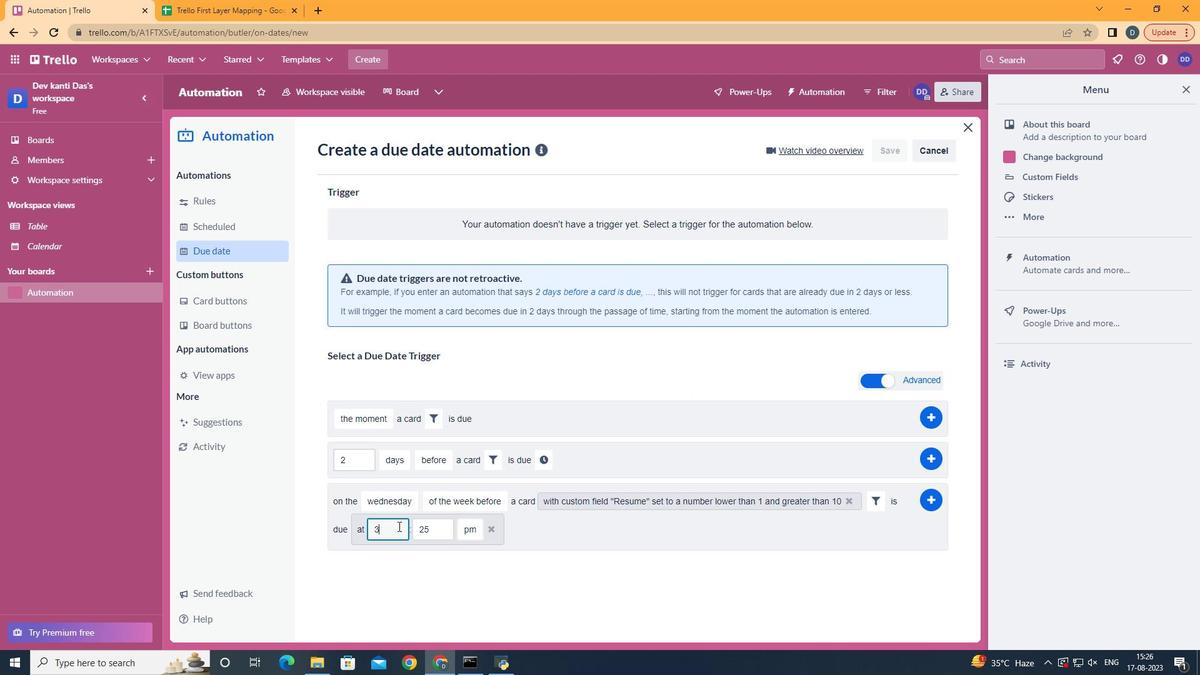 
Action: Mouse moved to (397, 525)
Screenshot: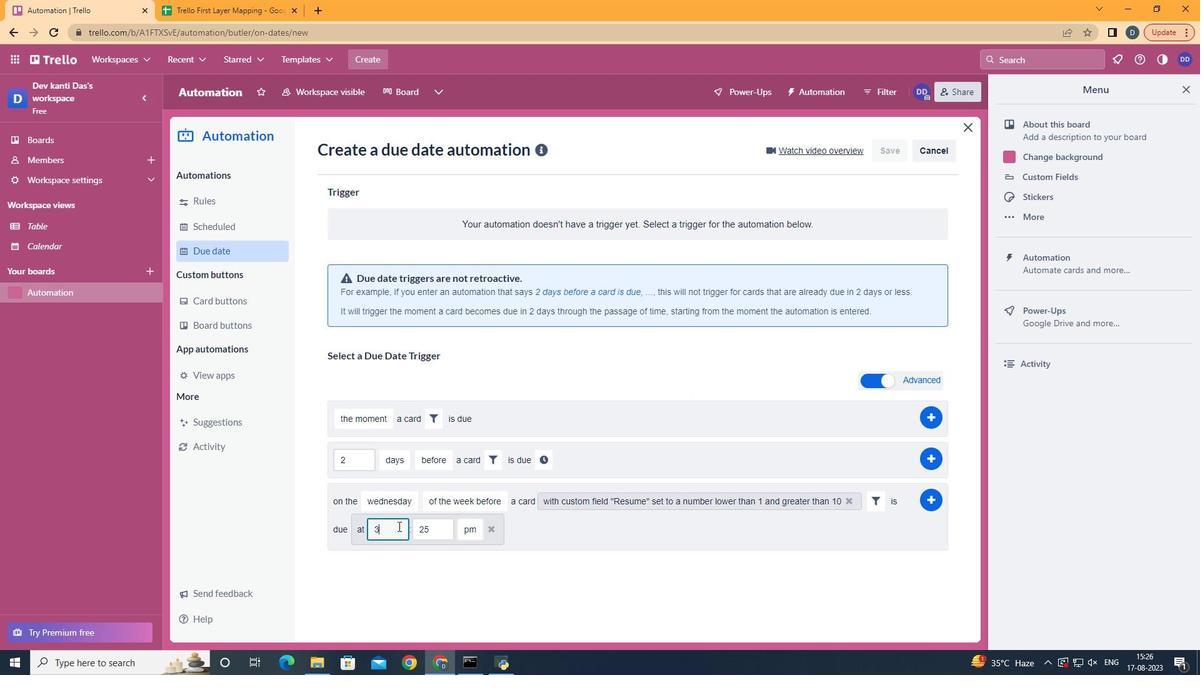 
Action: Key pressed <Key.backspace>11
Screenshot: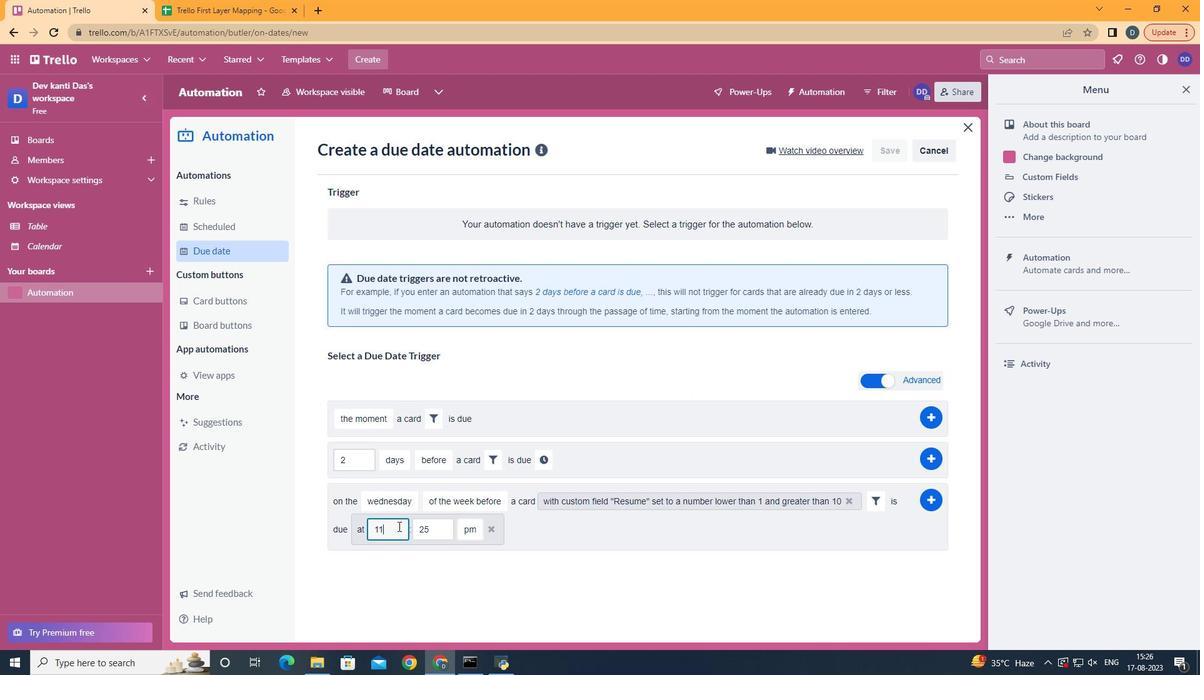 
Action: Mouse moved to (441, 534)
Screenshot: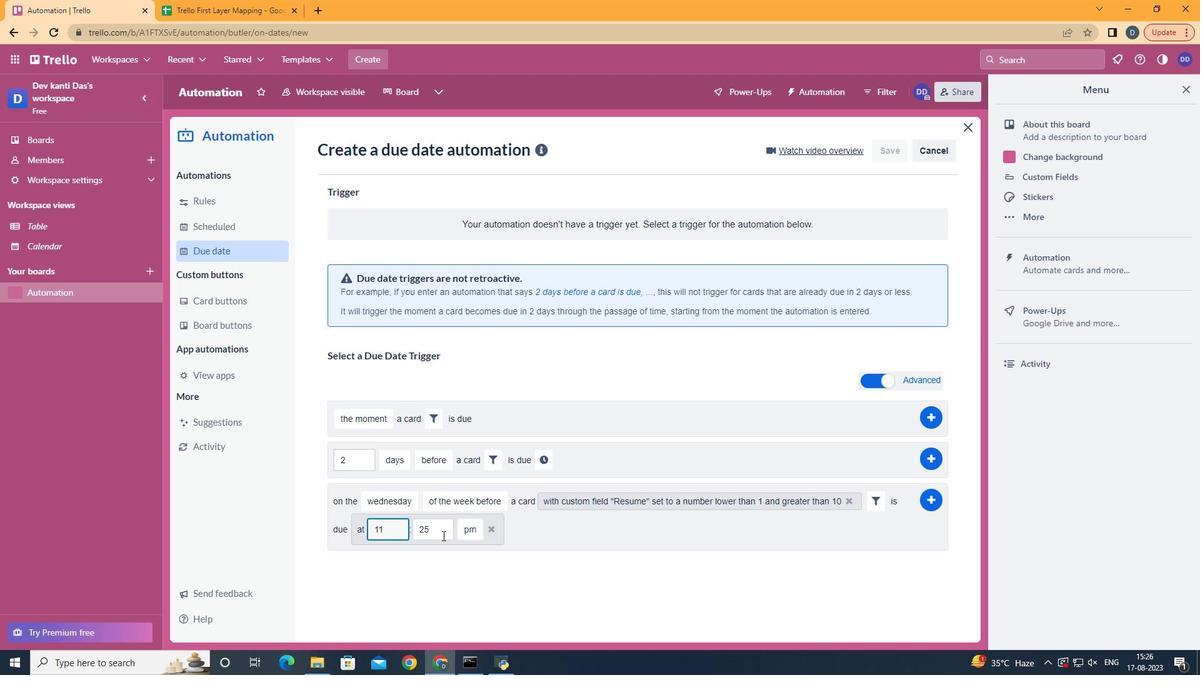 
Action: Mouse pressed left at (441, 534)
Screenshot: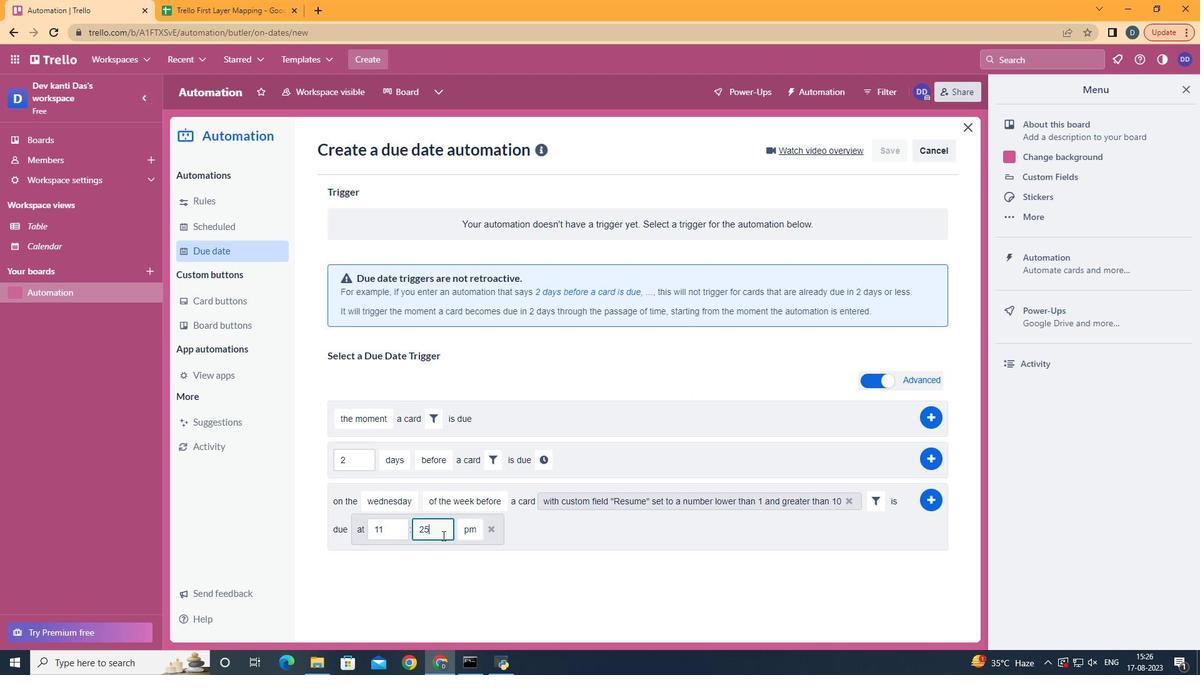 
Action: Key pressed <Key.backspace>
Screenshot: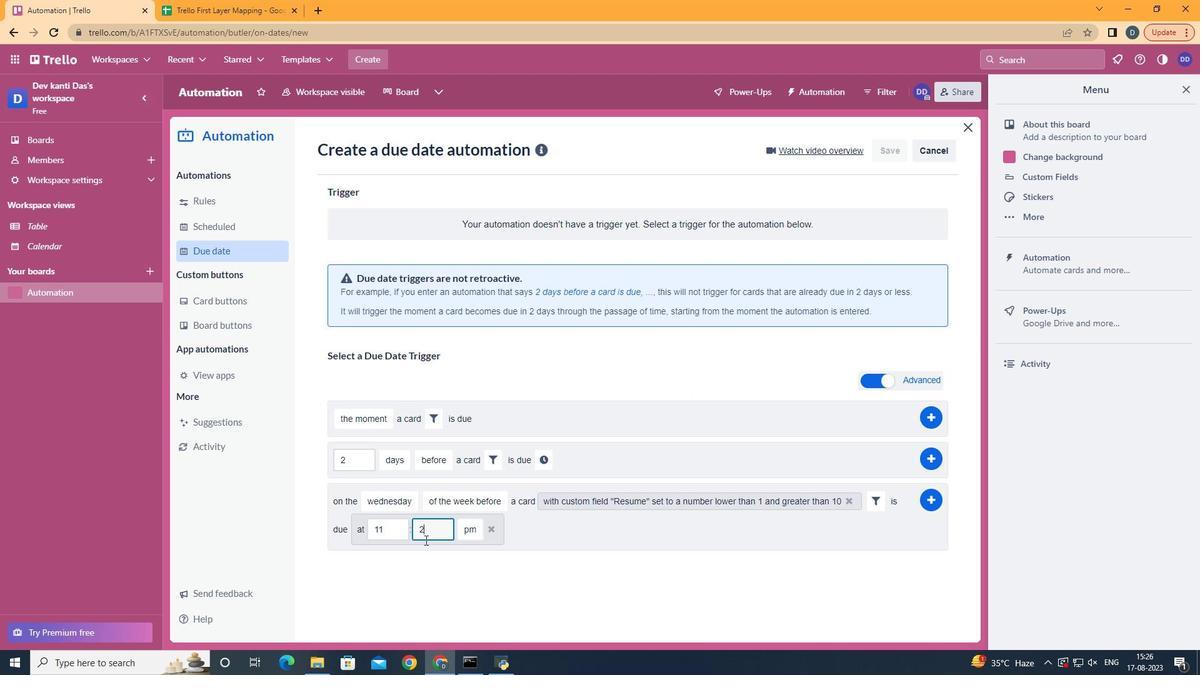 
Action: Mouse moved to (412, 543)
Screenshot: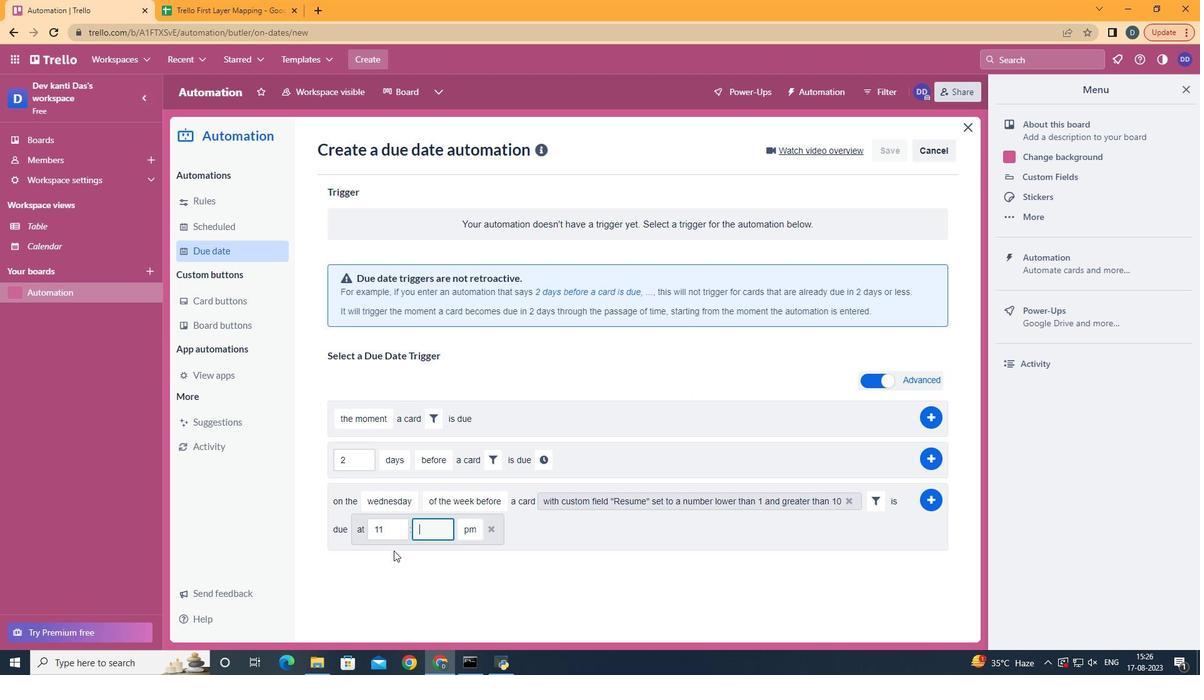
Action: Key pressed <Key.backspace>
Screenshot: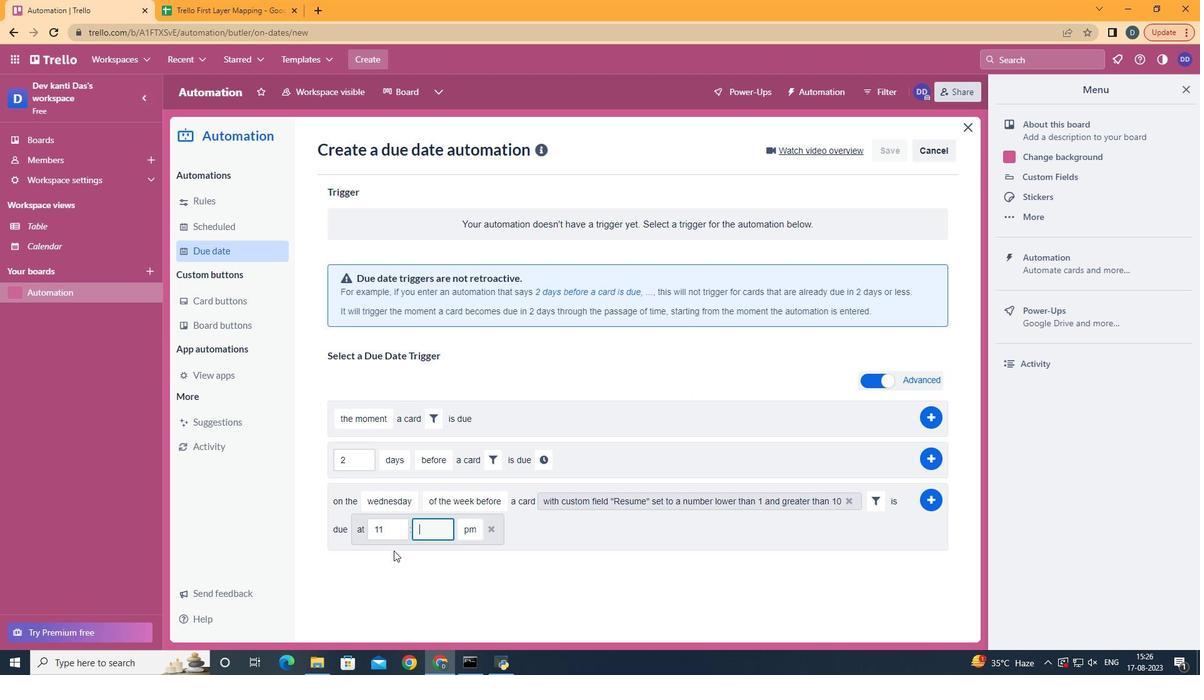 
Action: Mouse moved to (387, 551)
Screenshot: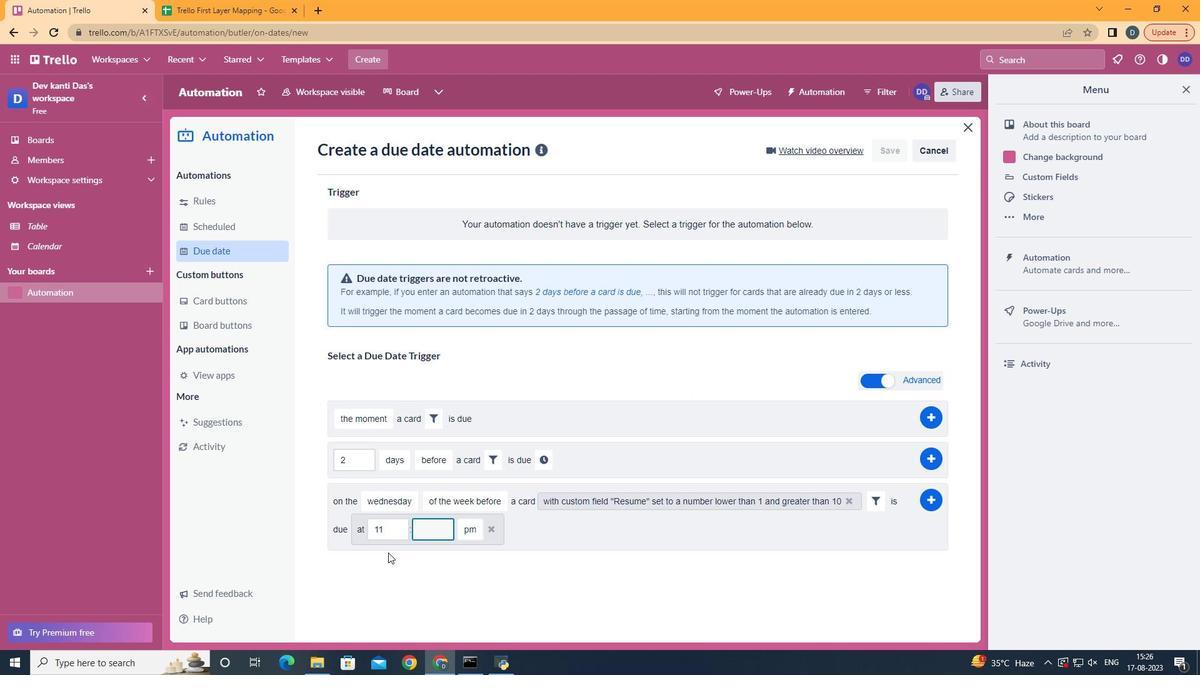 
Action: Key pressed 00
Screenshot: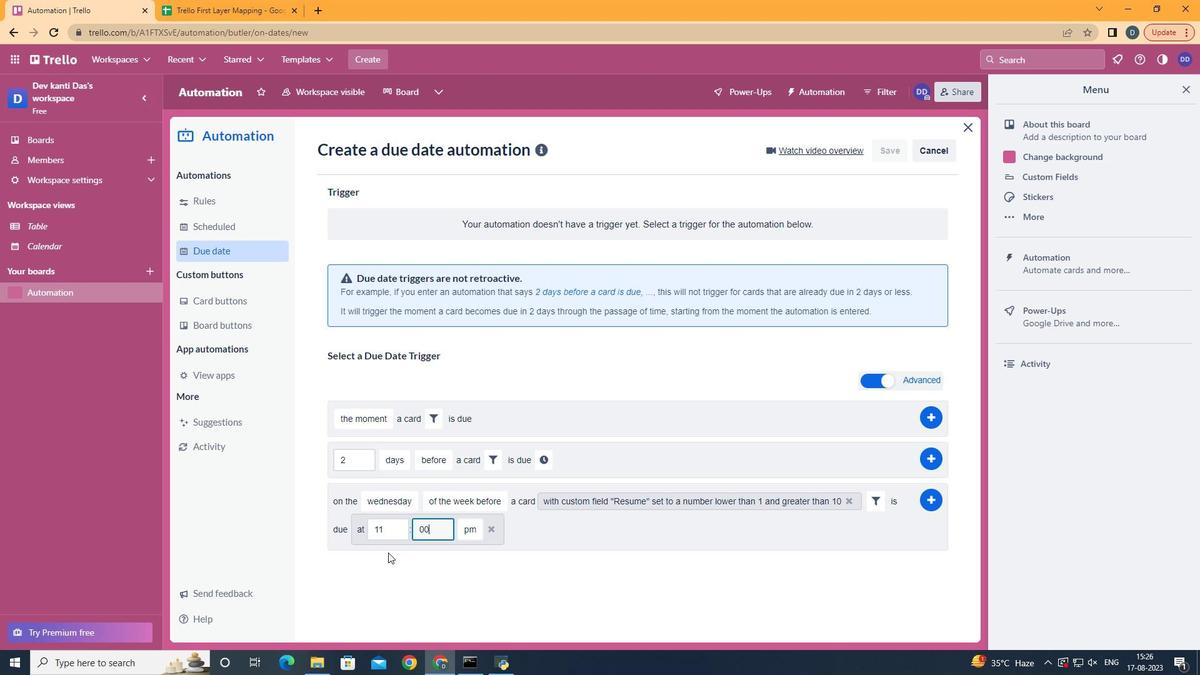 
Action: Mouse moved to (473, 546)
Screenshot: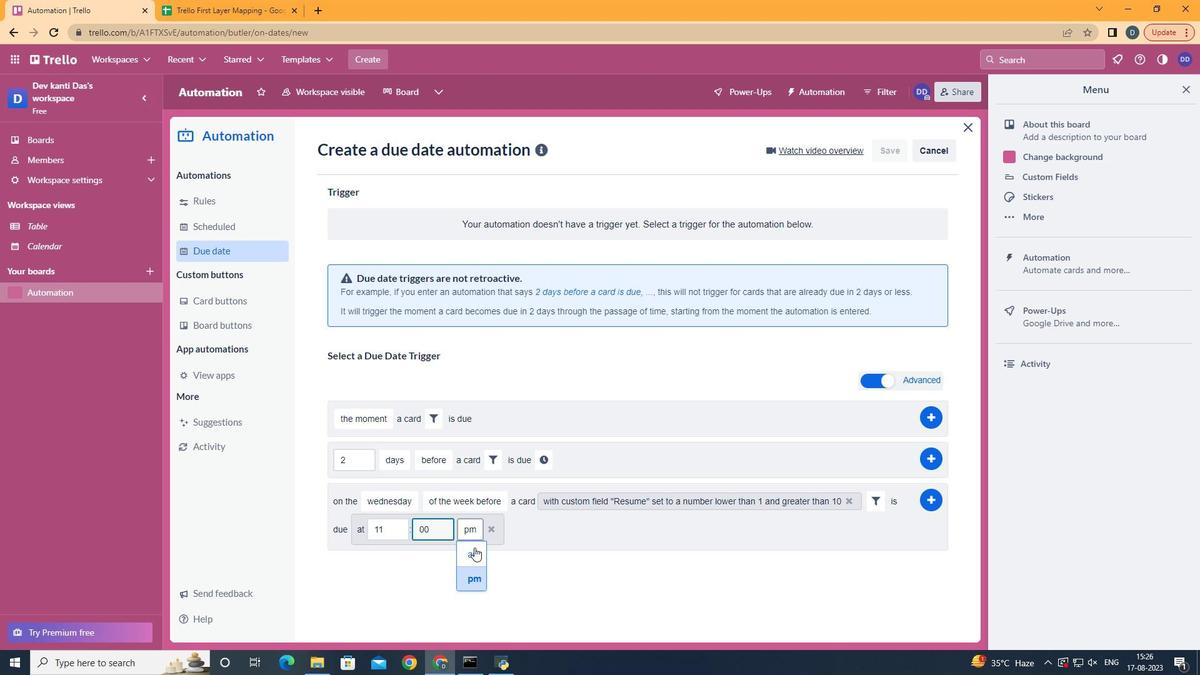 
Action: Mouse pressed left at (473, 546)
Screenshot: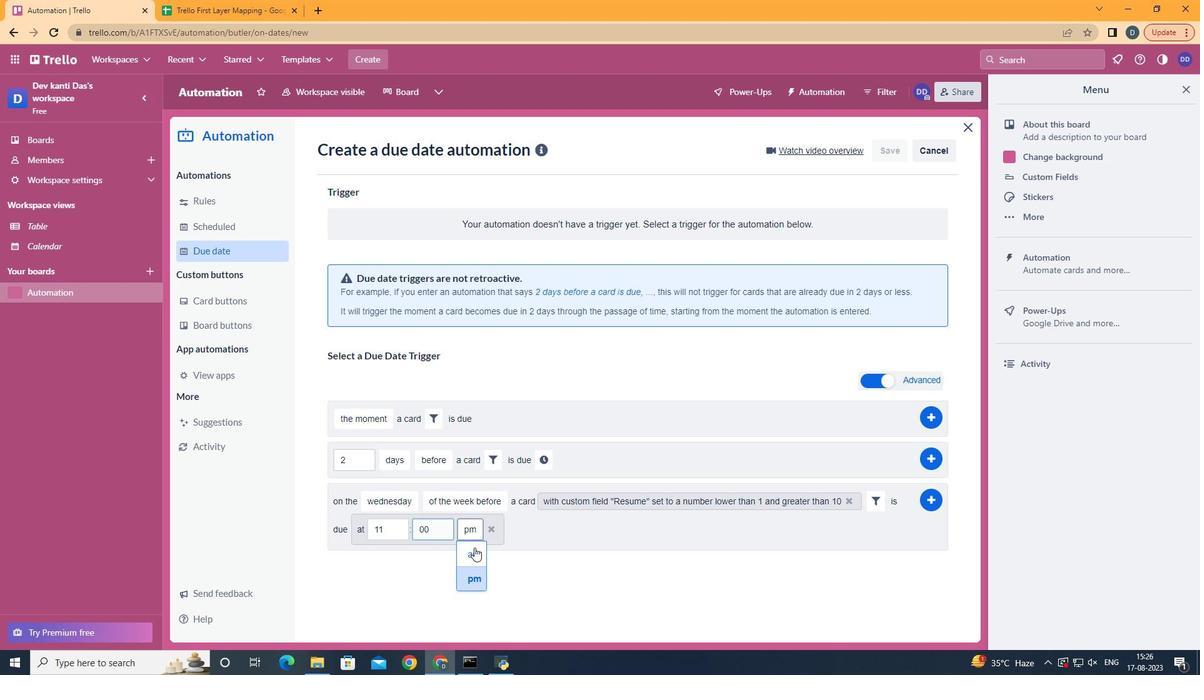 
Action: Mouse moved to (932, 497)
Screenshot: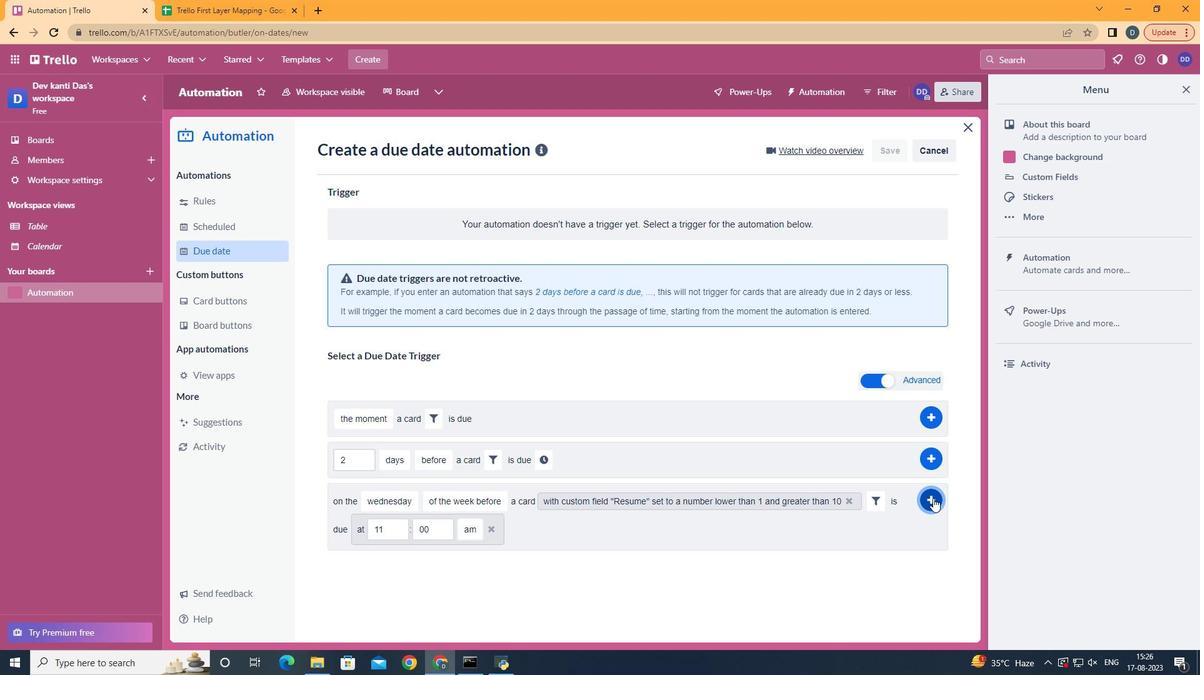 
Action: Mouse pressed left at (932, 497)
Screenshot: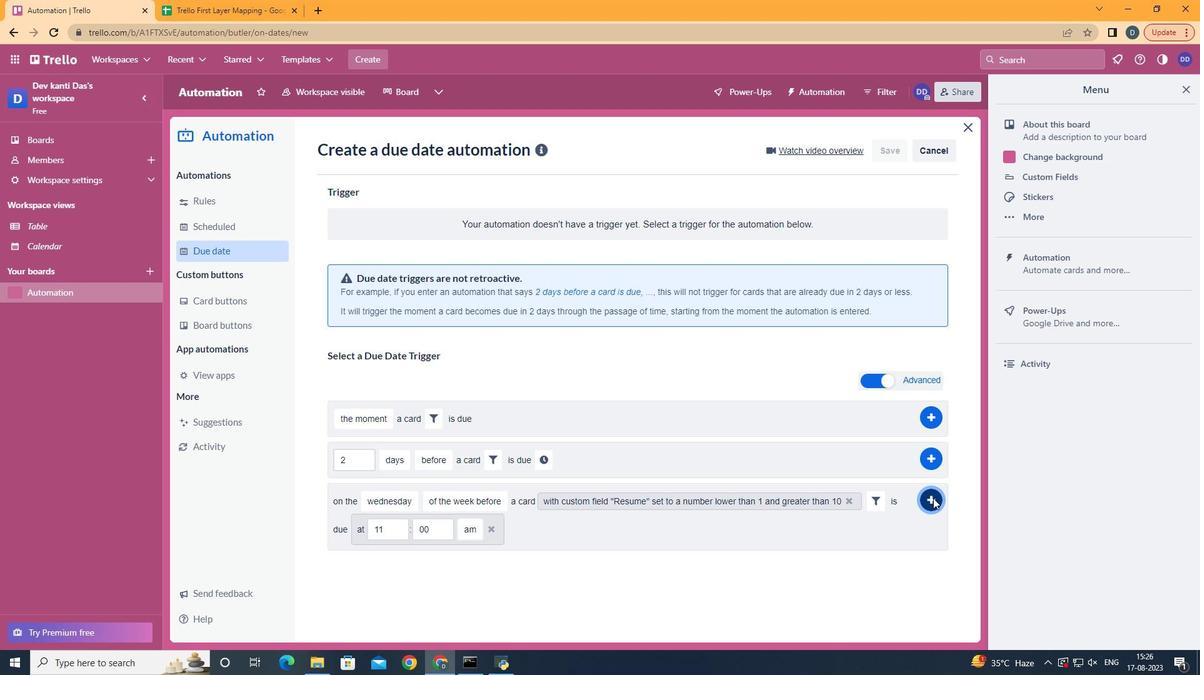 
